Task: For heading Calibri with Bold.  font size for heading24,  'Change the font style of data to'Bell MT.  and font size to 16,  Change the alignment of both headline & data to Align middle & Align Center.  In the sheet  FinSummarybook
Action: Mouse moved to (115, 120)
Screenshot: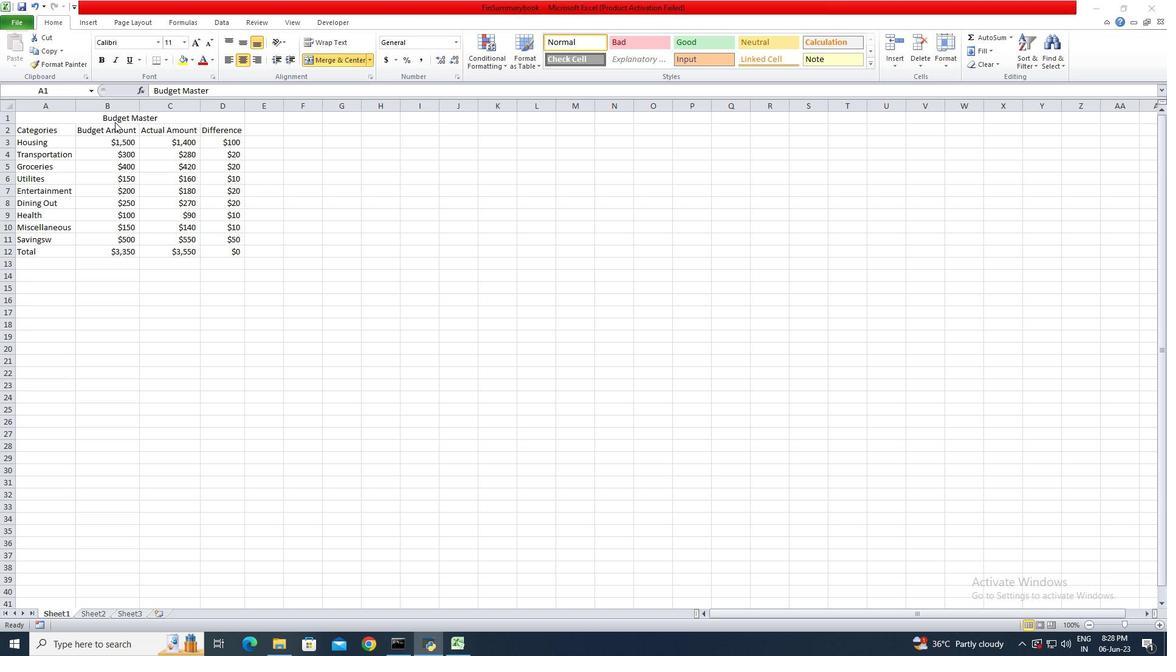 
Action: Mouse pressed left at (115, 120)
Screenshot: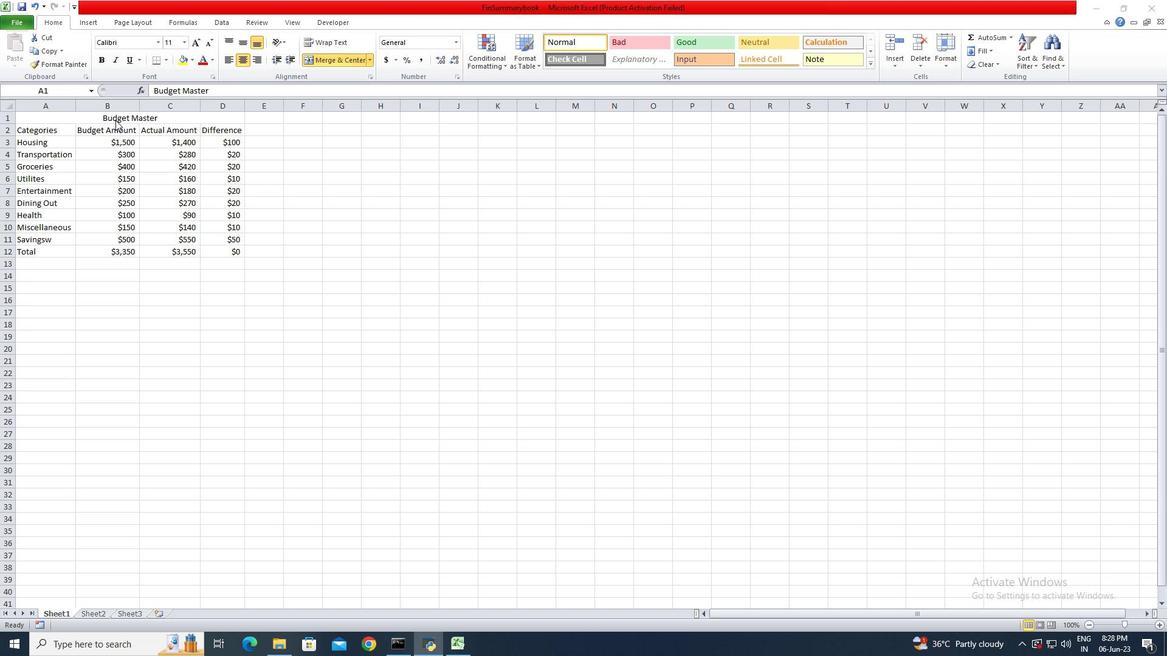 
Action: Mouse moved to (156, 46)
Screenshot: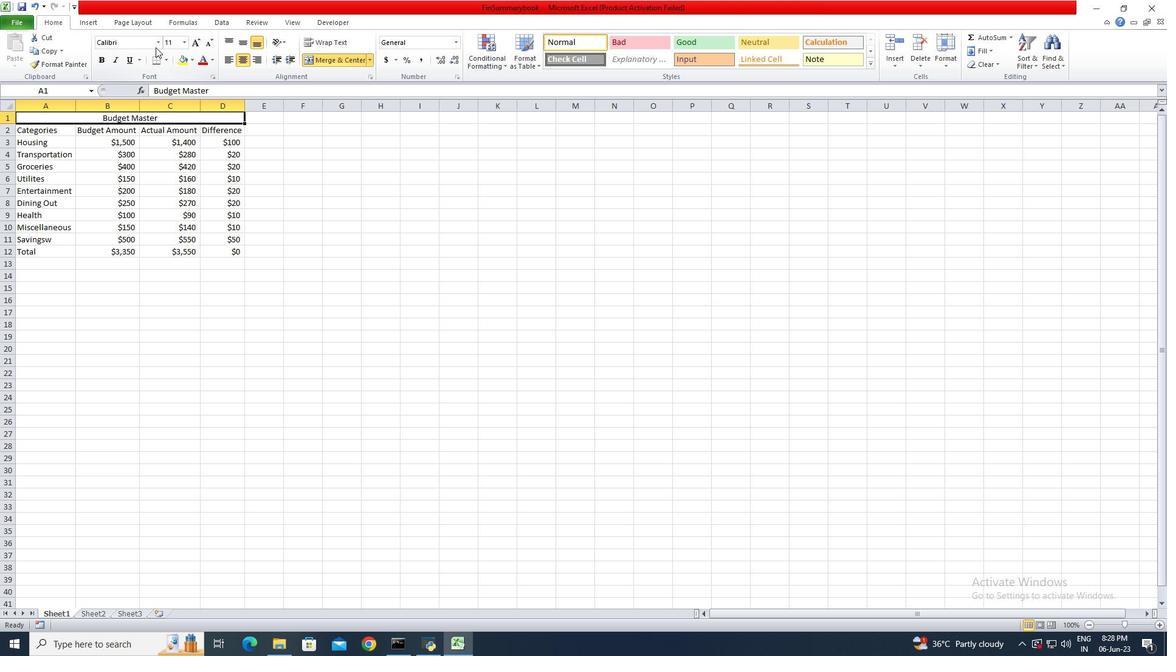 
Action: Mouse pressed left at (156, 46)
Screenshot: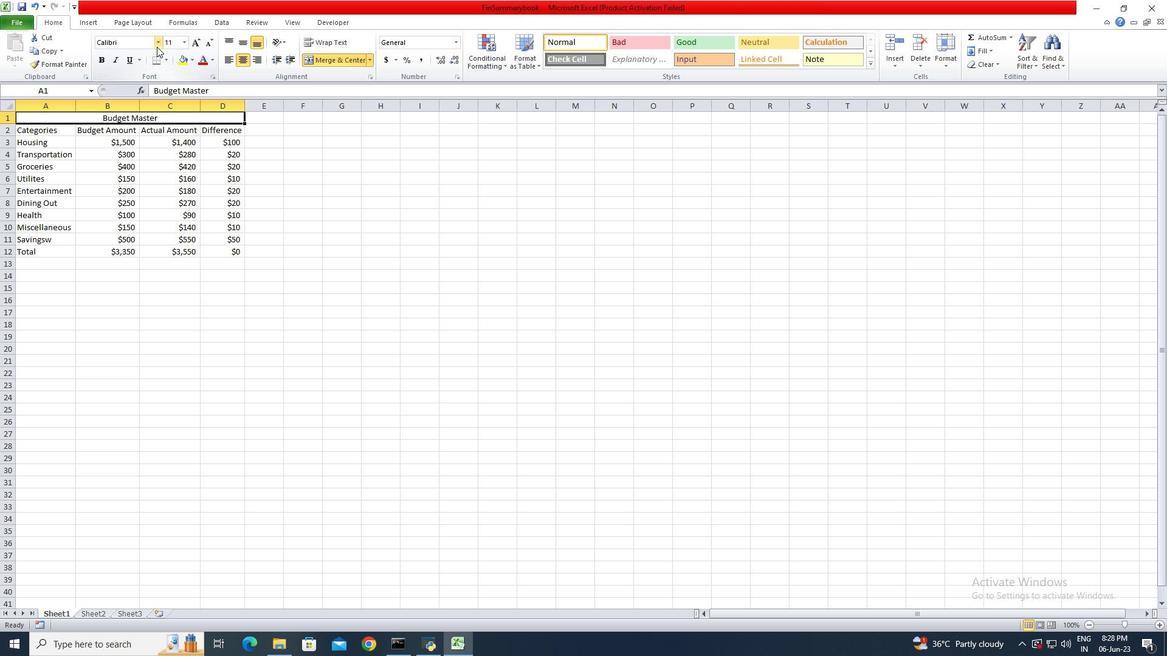 
Action: Mouse moved to (134, 89)
Screenshot: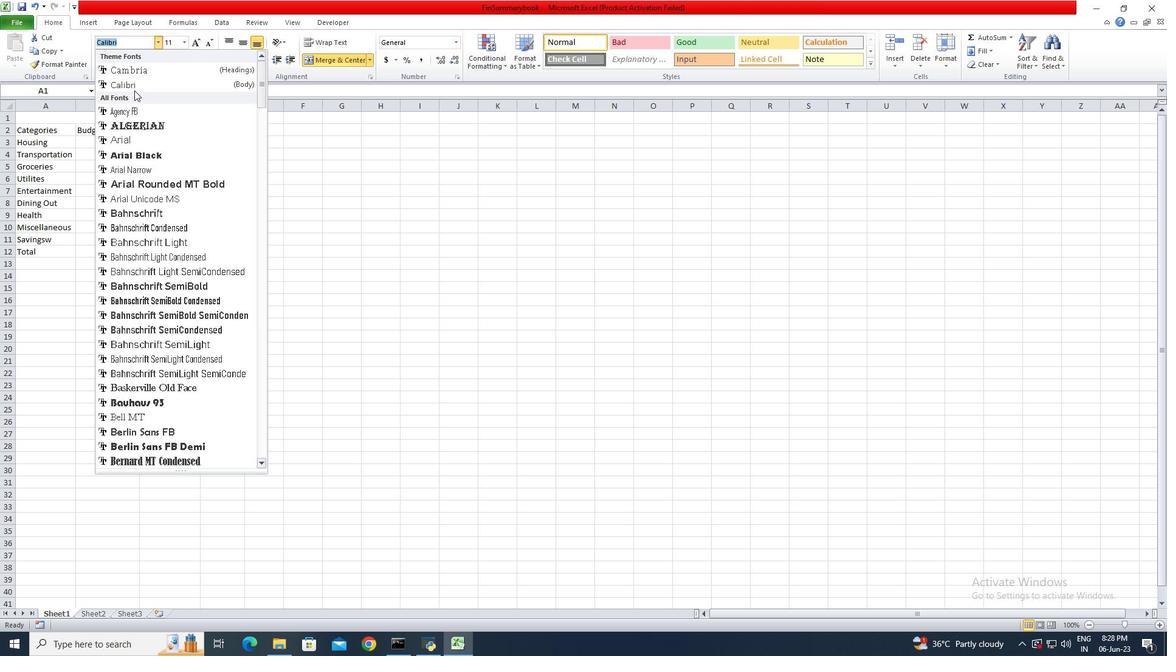 
Action: Mouse pressed left at (134, 89)
Screenshot: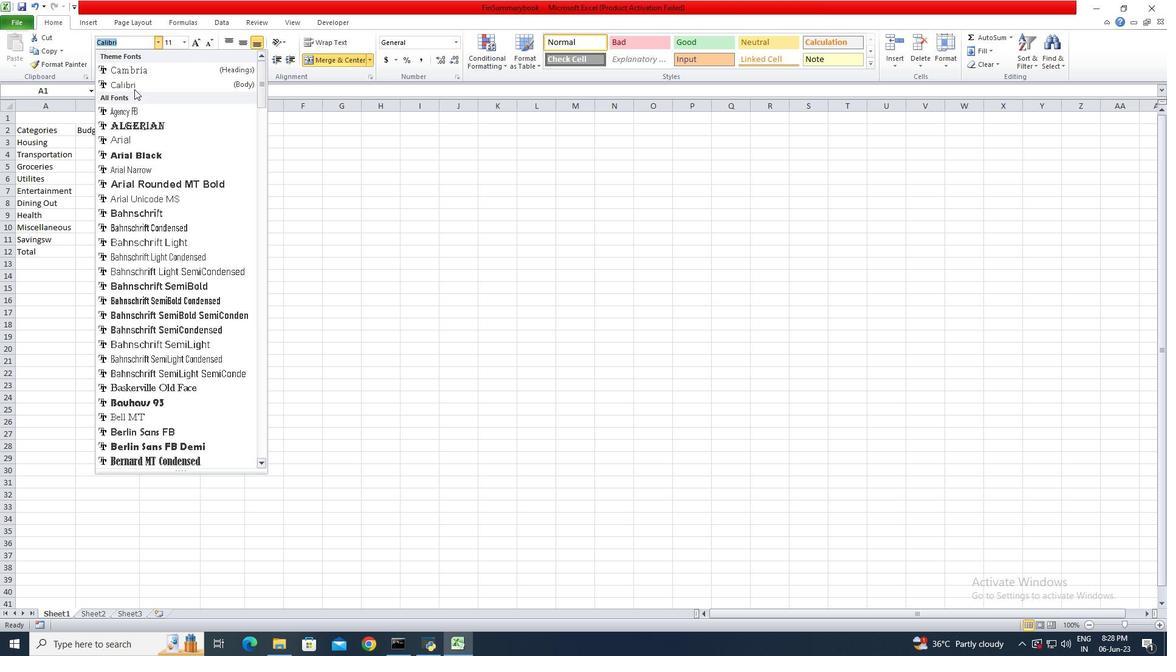 
Action: Mouse moved to (131, 85)
Screenshot: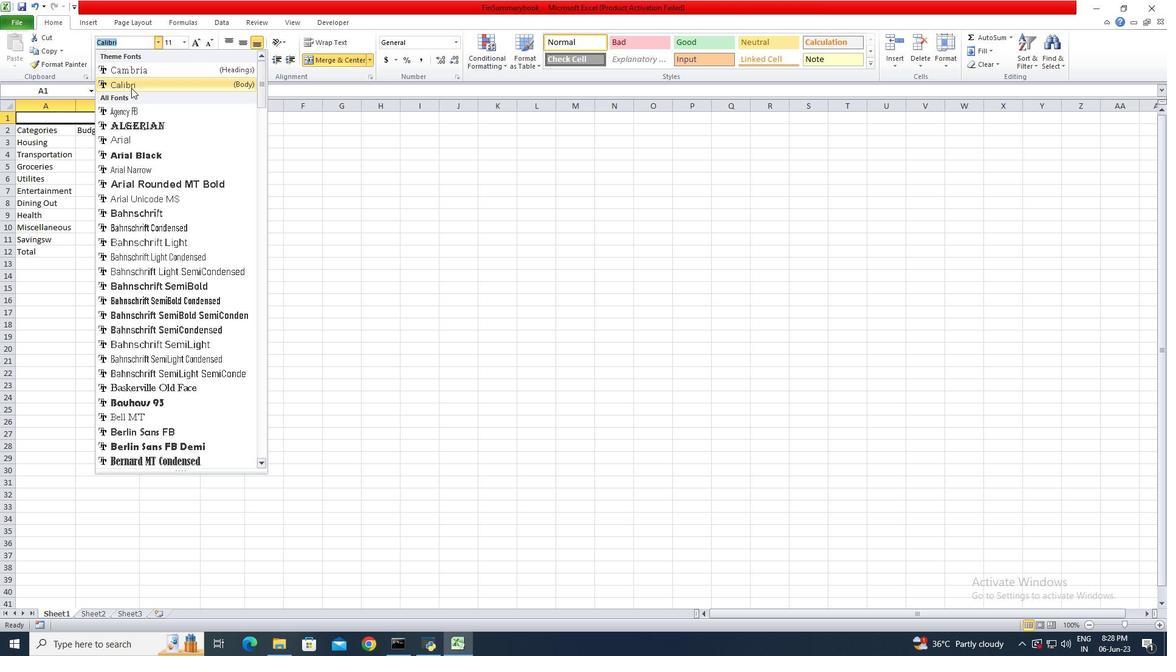 
Action: Mouse pressed left at (131, 85)
Screenshot: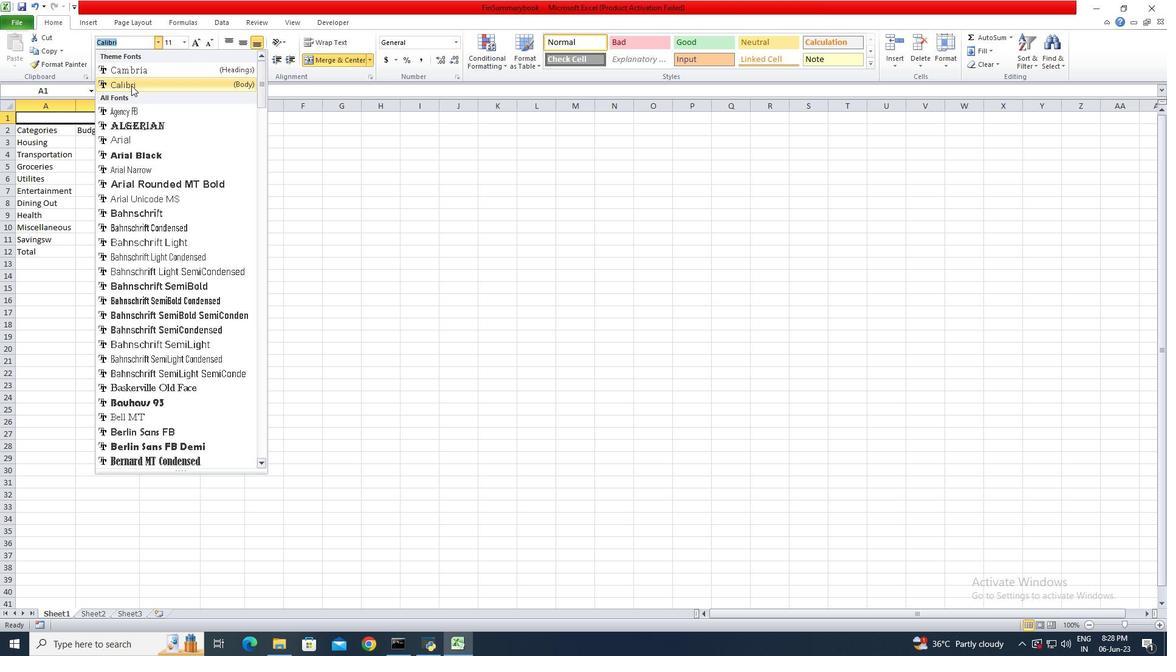 
Action: Mouse moved to (104, 61)
Screenshot: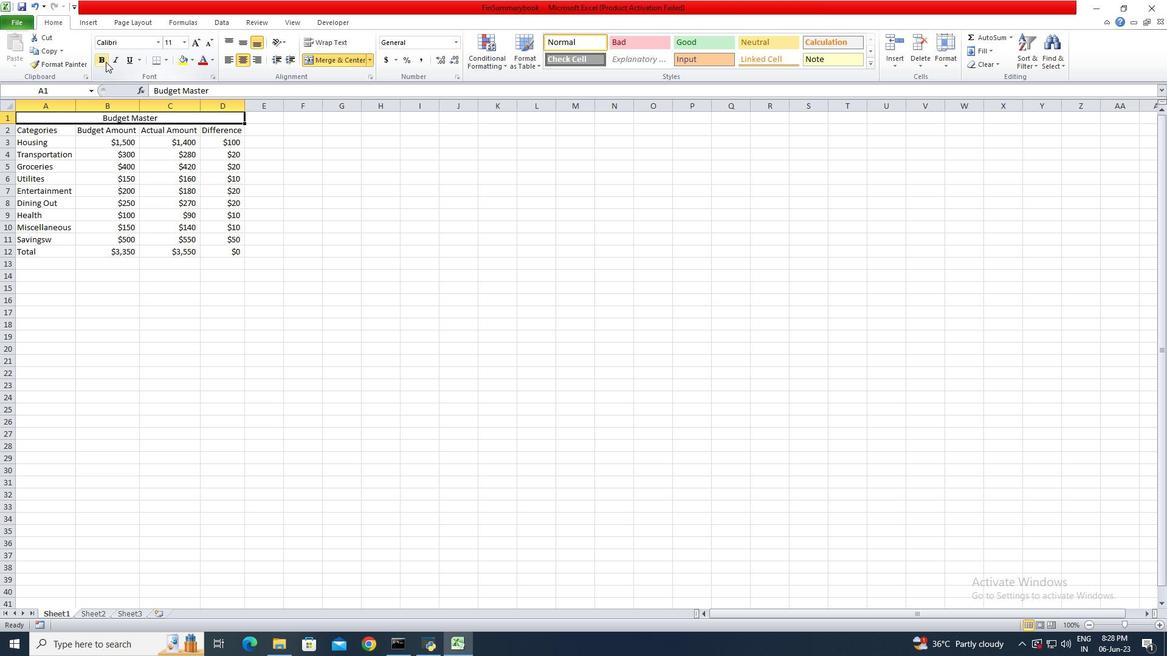 
Action: Mouse pressed left at (104, 61)
Screenshot: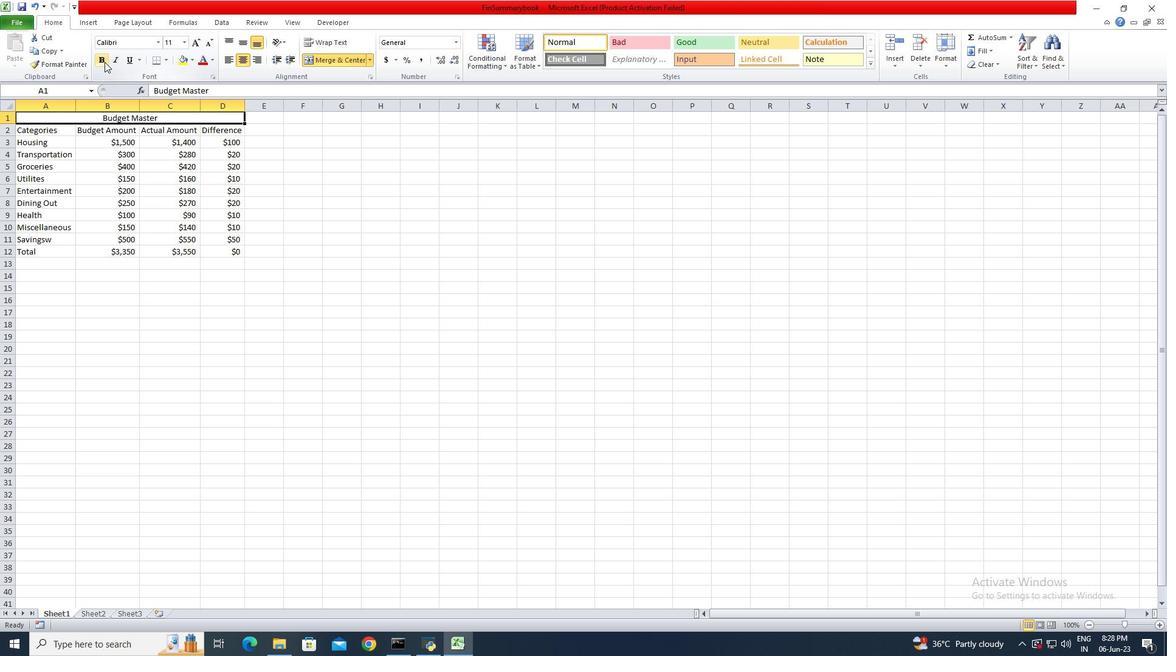 
Action: Mouse moved to (184, 43)
Screenshot: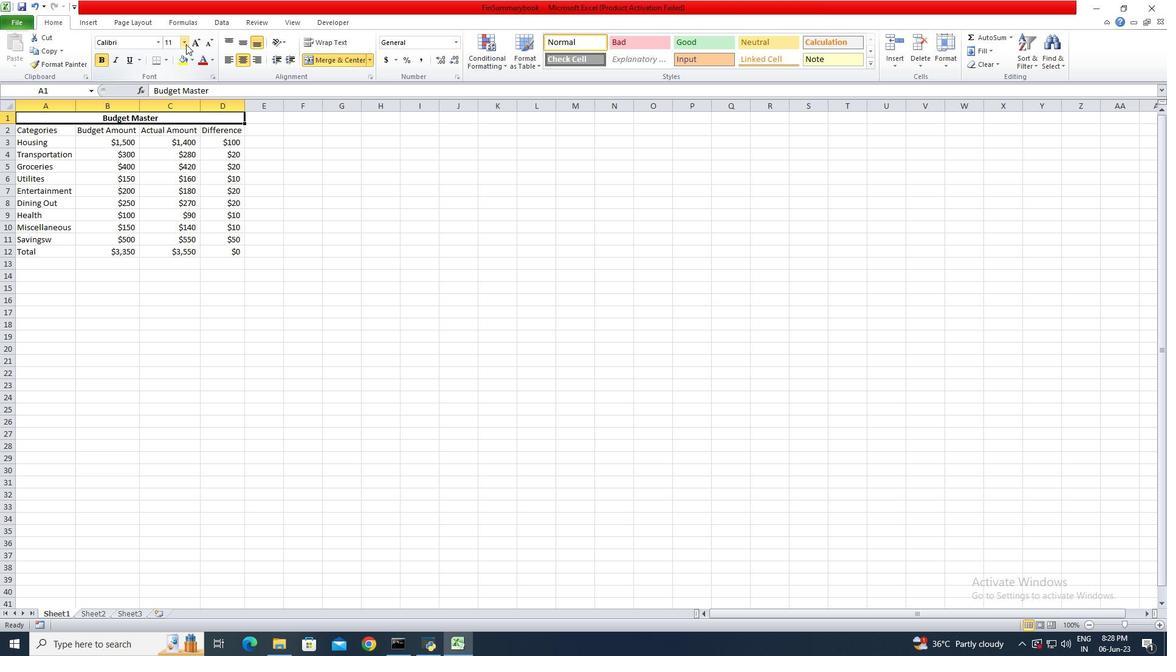 
Action: Mouse pressed left at (184, 43)
Screenshot: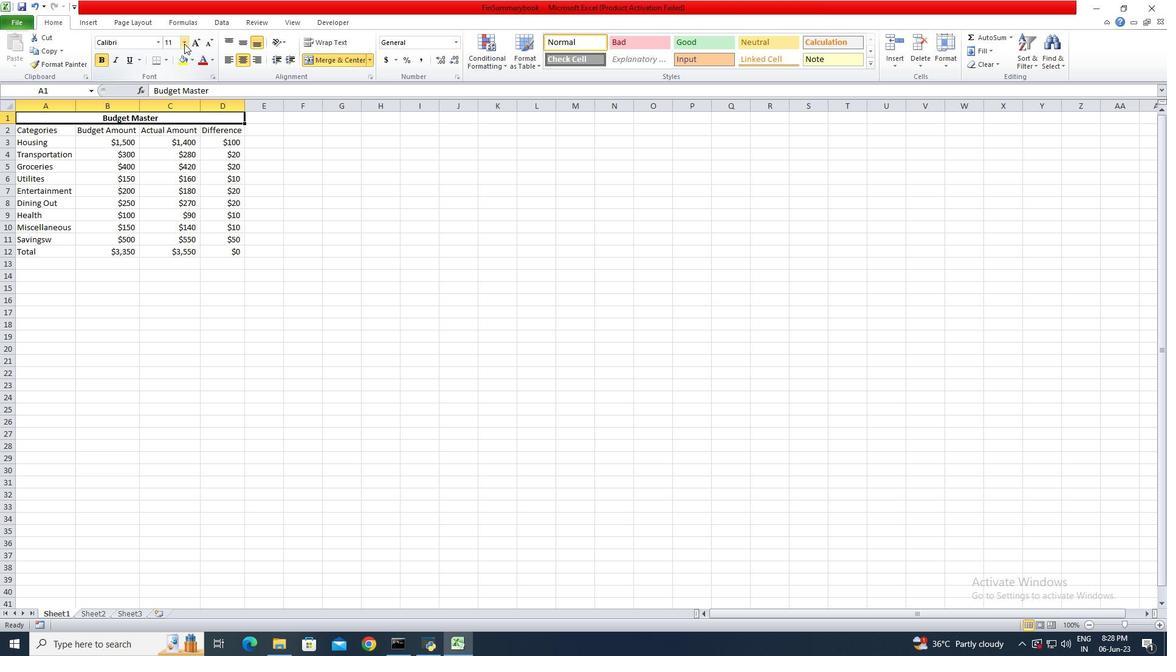 
Action: Mouse moved to (170, 158)
Screenshot: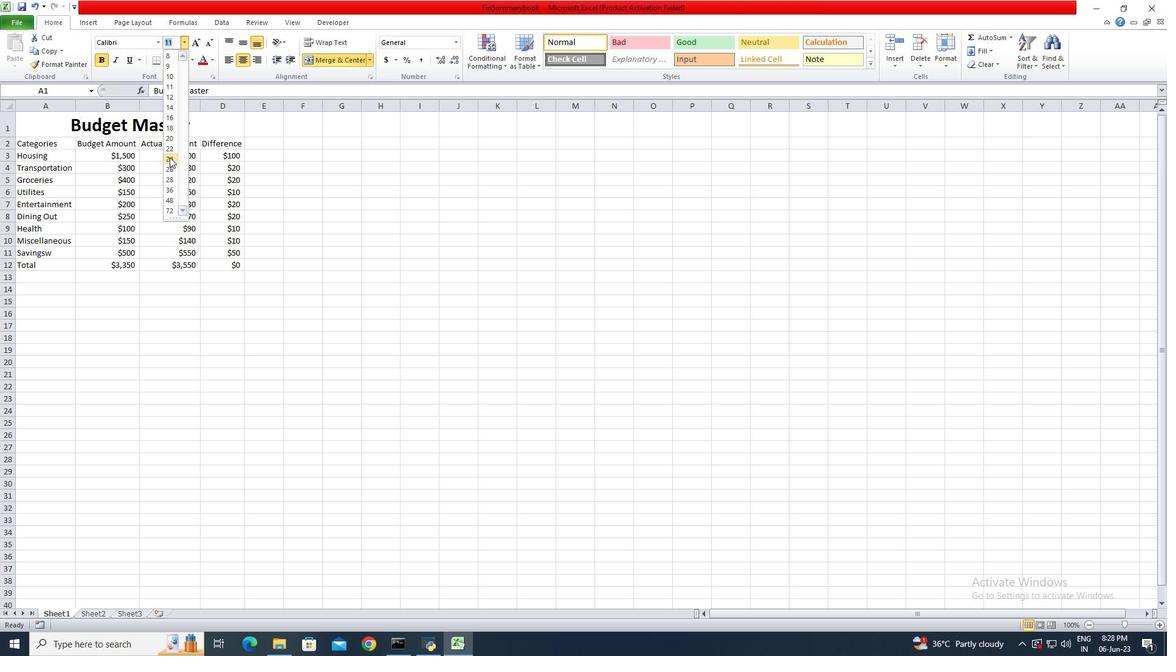 
Action: Mouse pressed left at (170, 158)
Screenshot: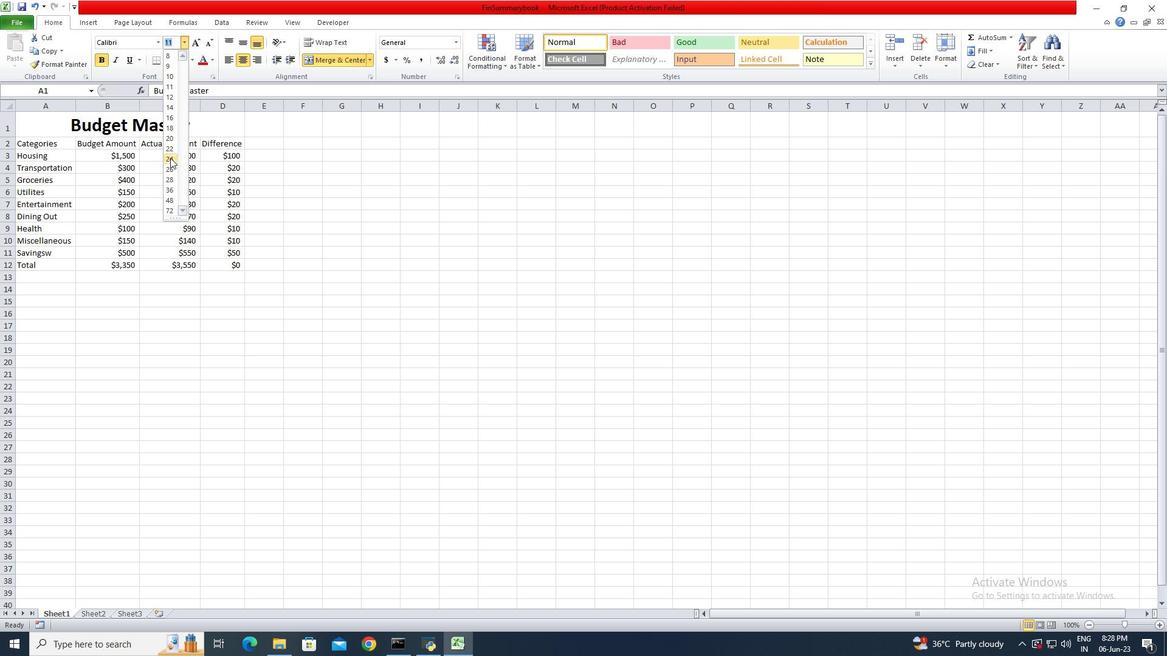 
Action: Mouse moved to (59, 142)
Screenshot: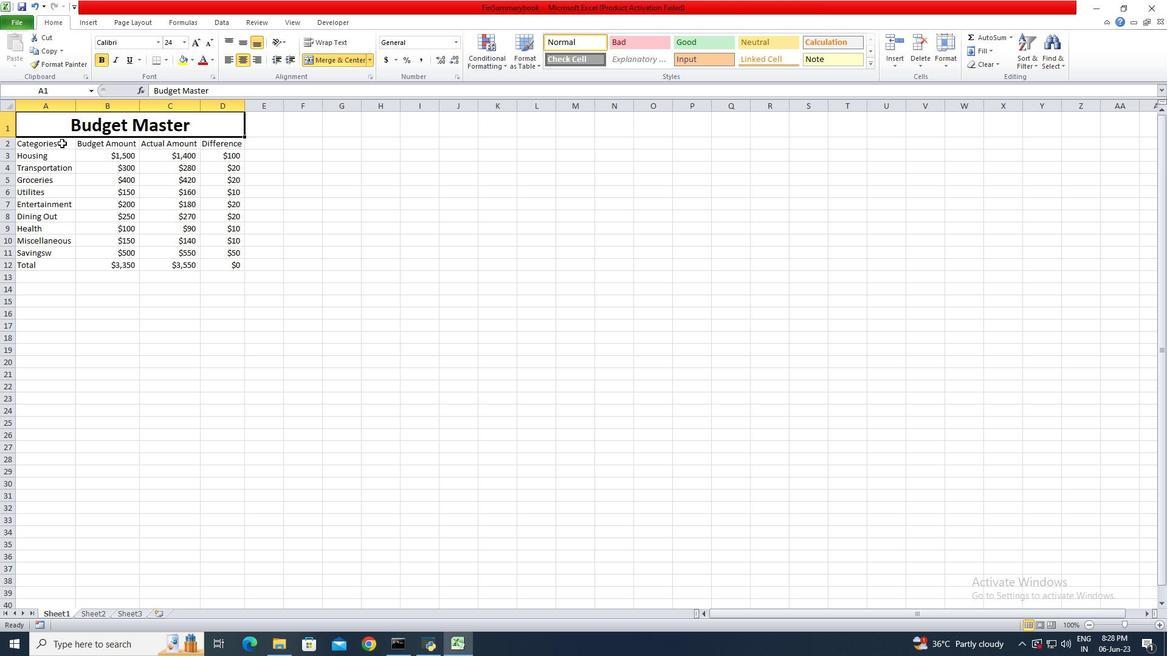 
Action: Mouse pressed left at (59, 142)
Screenshot: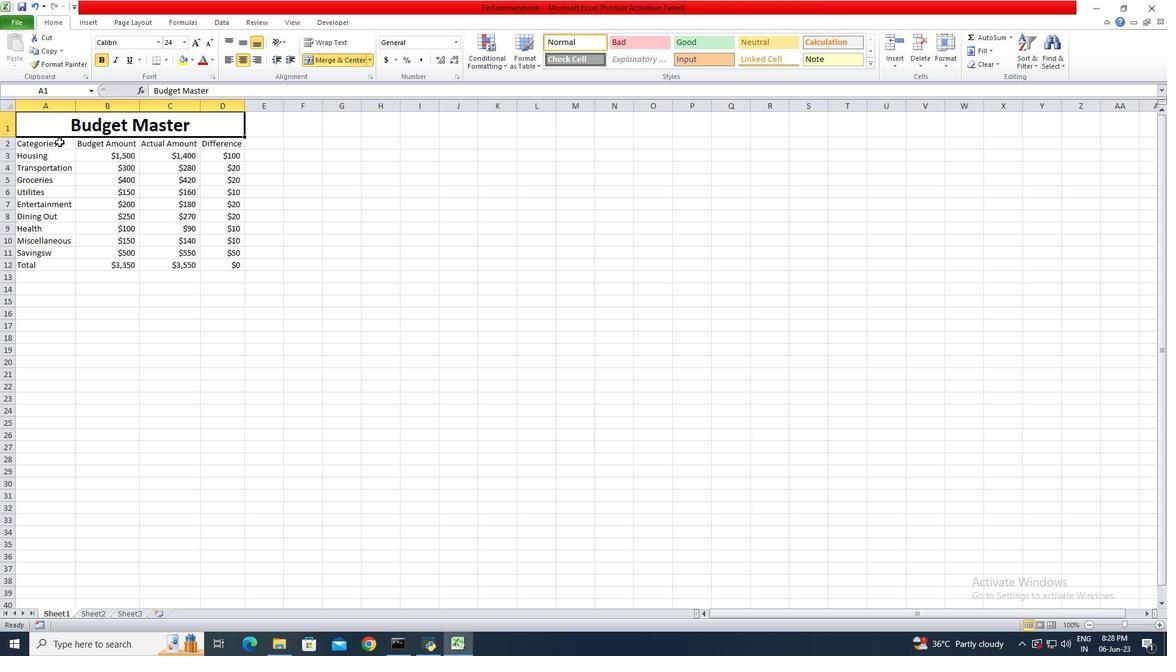 
Action: Mouse moved to (158, 43)
Screenshot: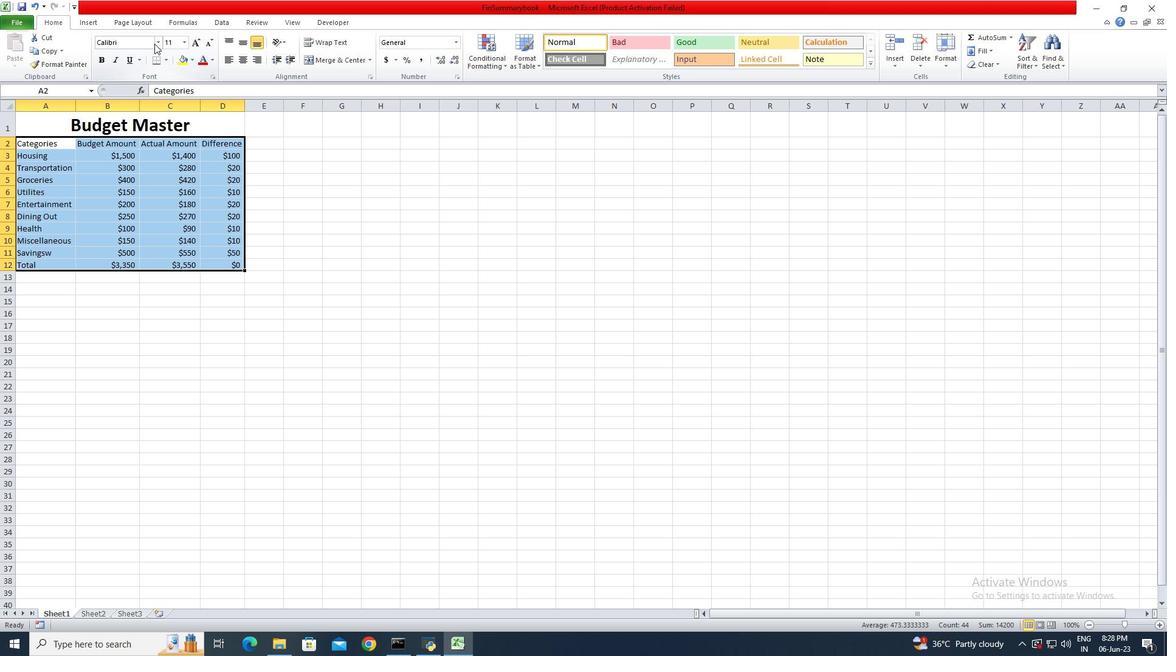 
Action: Mouse pressed left at (158, 43)
Screenshot: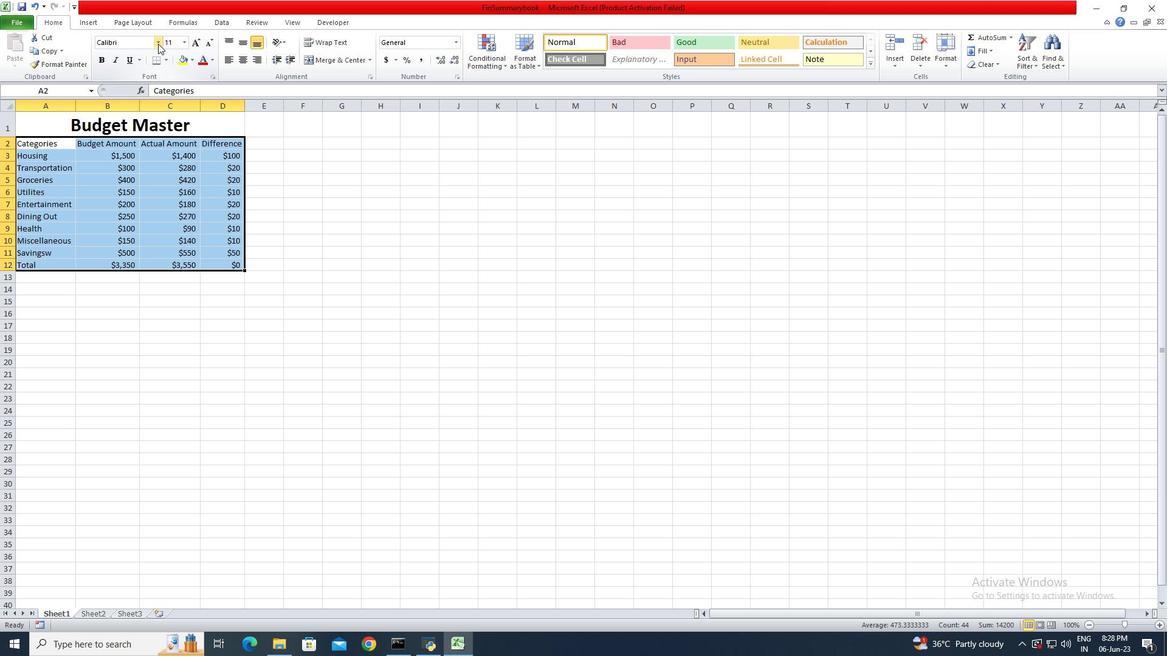 
Action: Mouse moved to (176, 416)
Screenshot: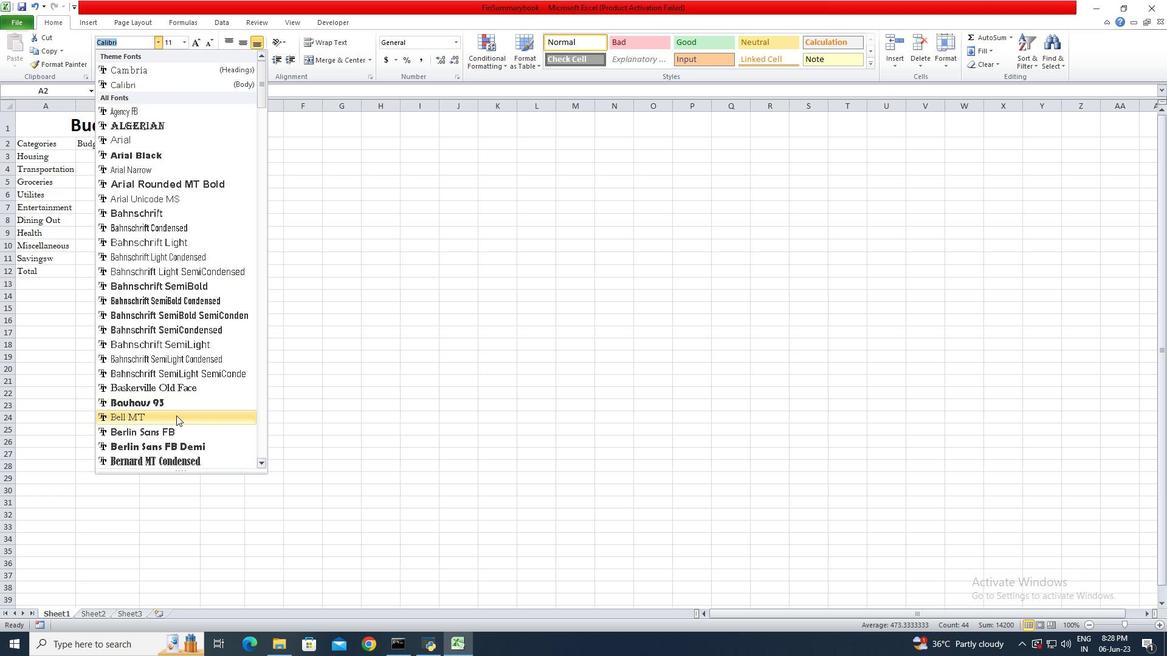 
Action: Mouse pressed left at (176, 416)
Screenshot: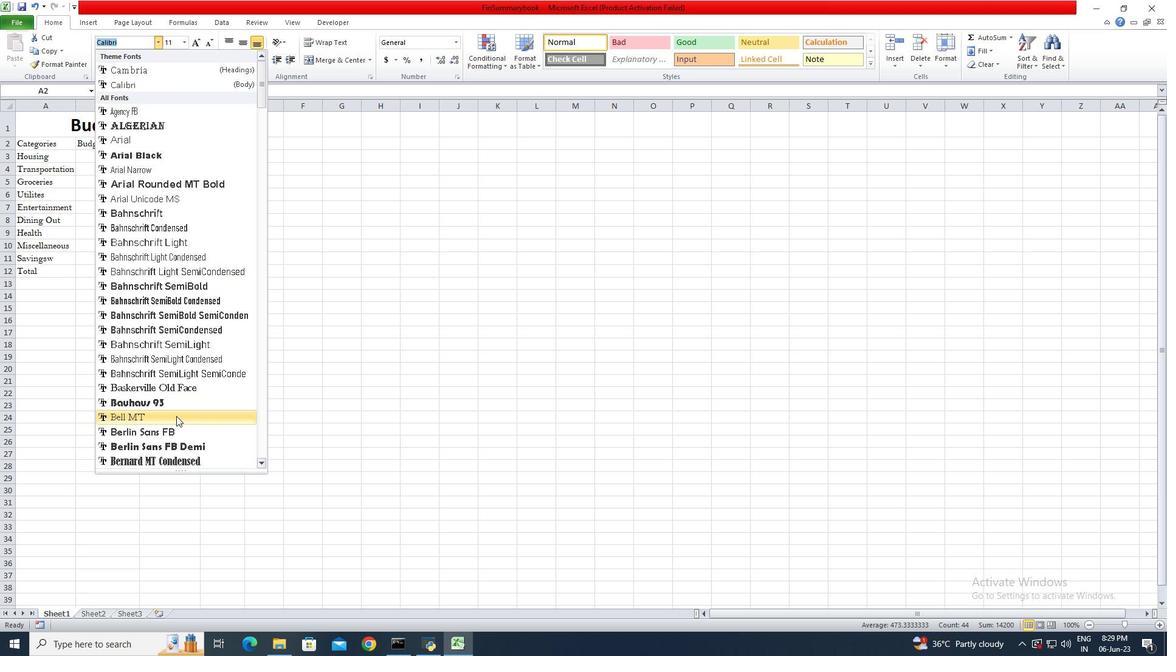 
Action: Mouse moved to (186, 43)
Screenshot: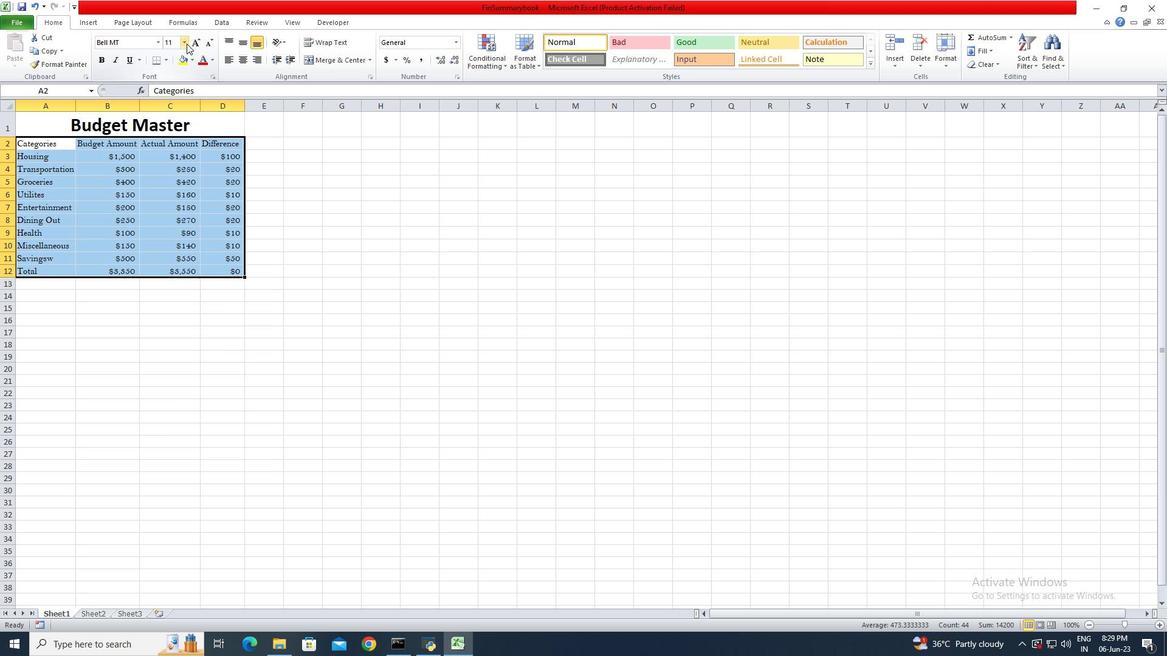 
Action: Mouse pressed left at (186, 43)
Screenshot: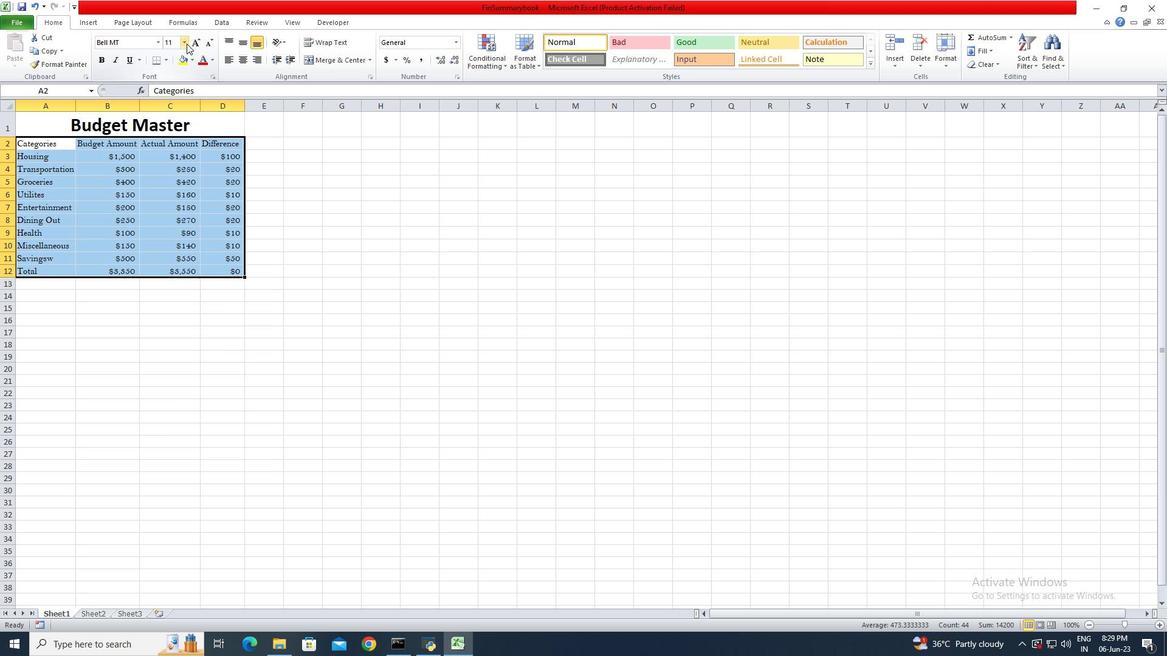 
Action: Mouse moved to (172, 117)
Screenshot: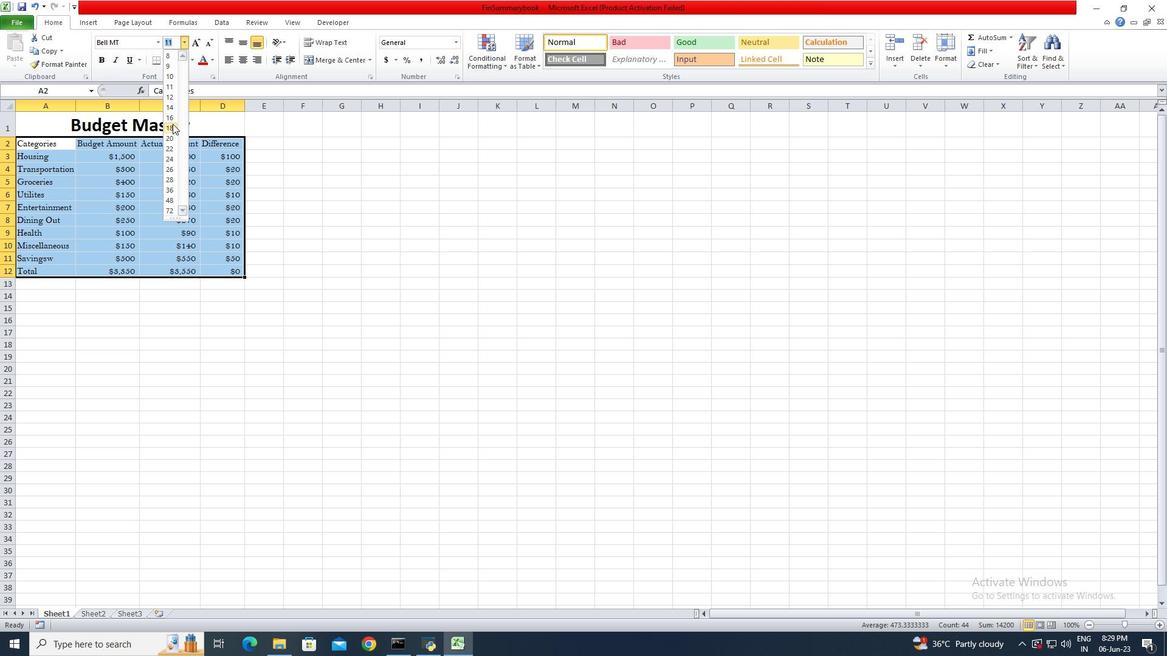 
Action: Mouse pressed left at (172, 117)
Screenshot: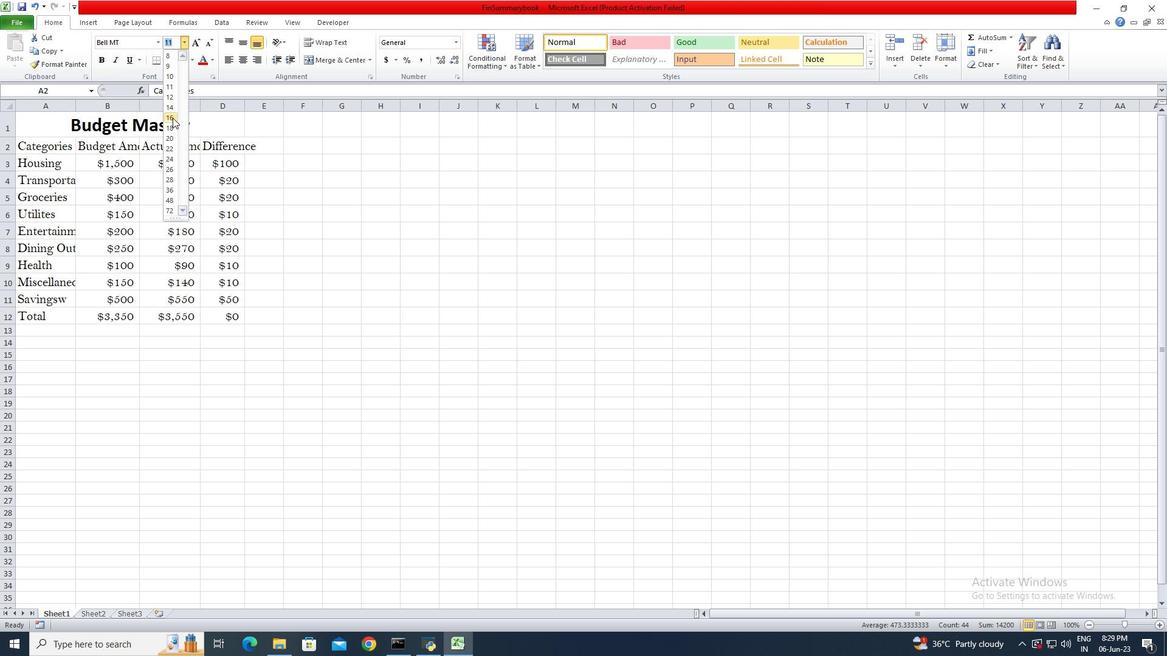 
Action: Mouse moved to (75, 106)
Screenshot: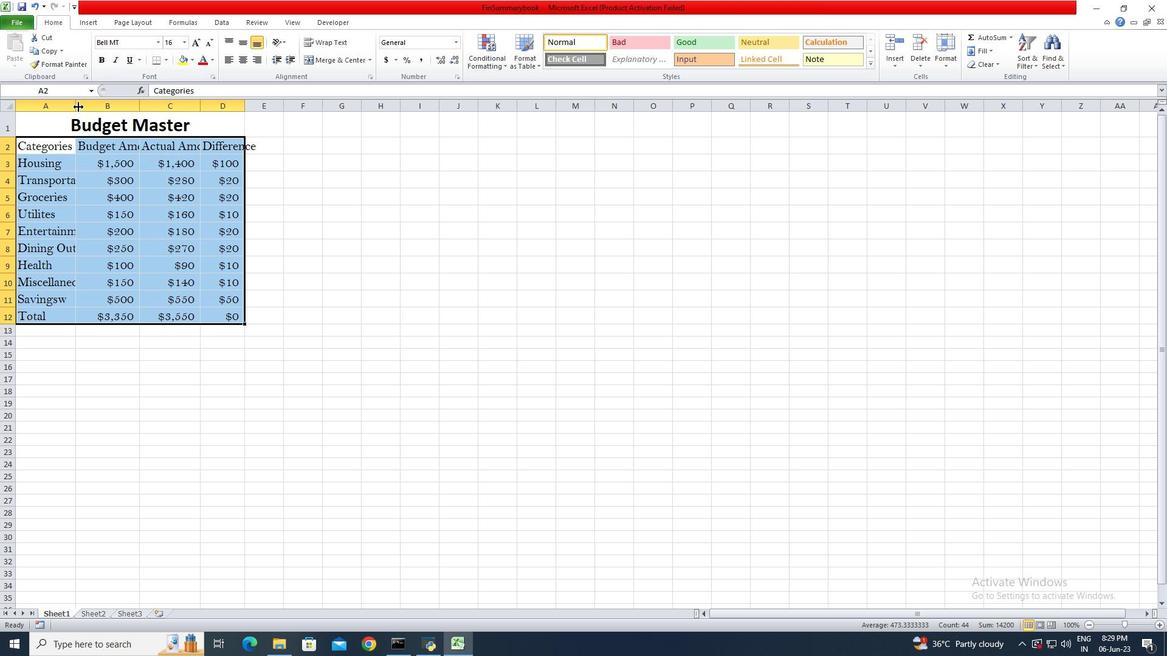 
Action: Mouse pressed left at (75, 106)
Screenshot: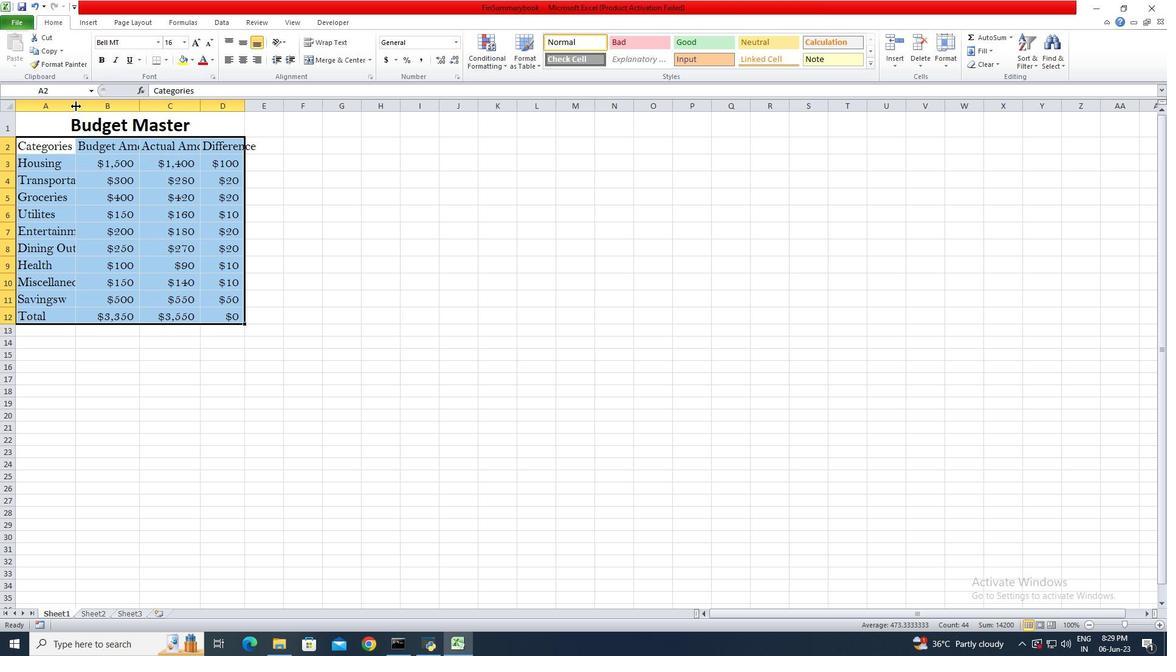 
Action: Mouse moved to (75, 105)
Screenshot: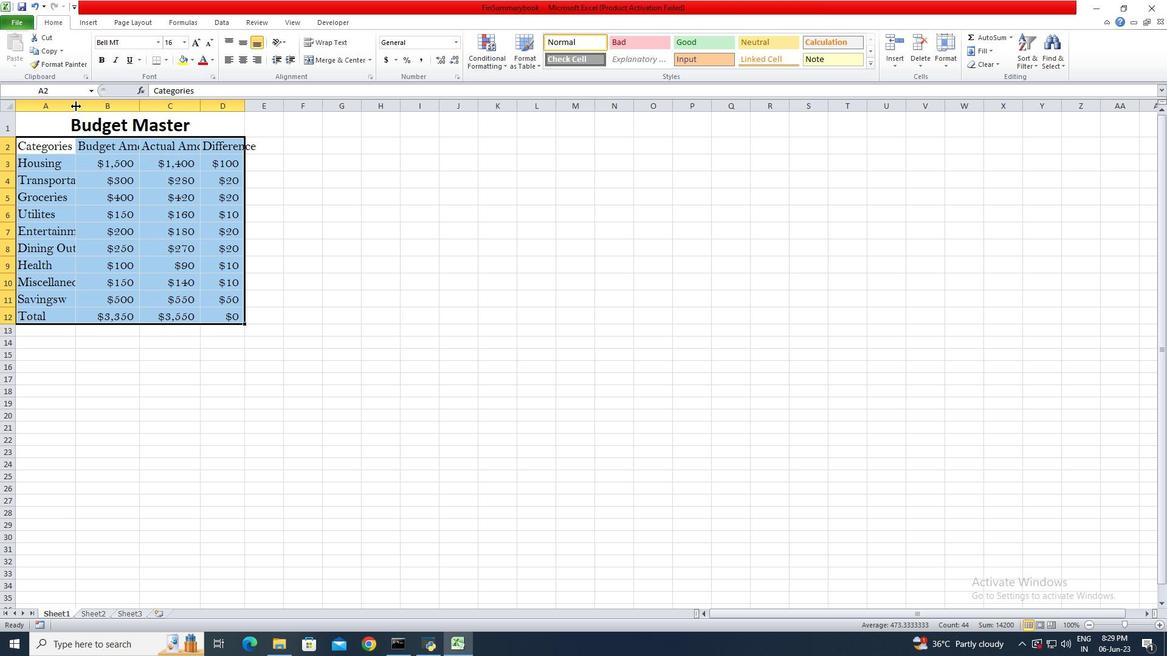 
Action: Mouse pressed left at (75, 105)
Screenshot: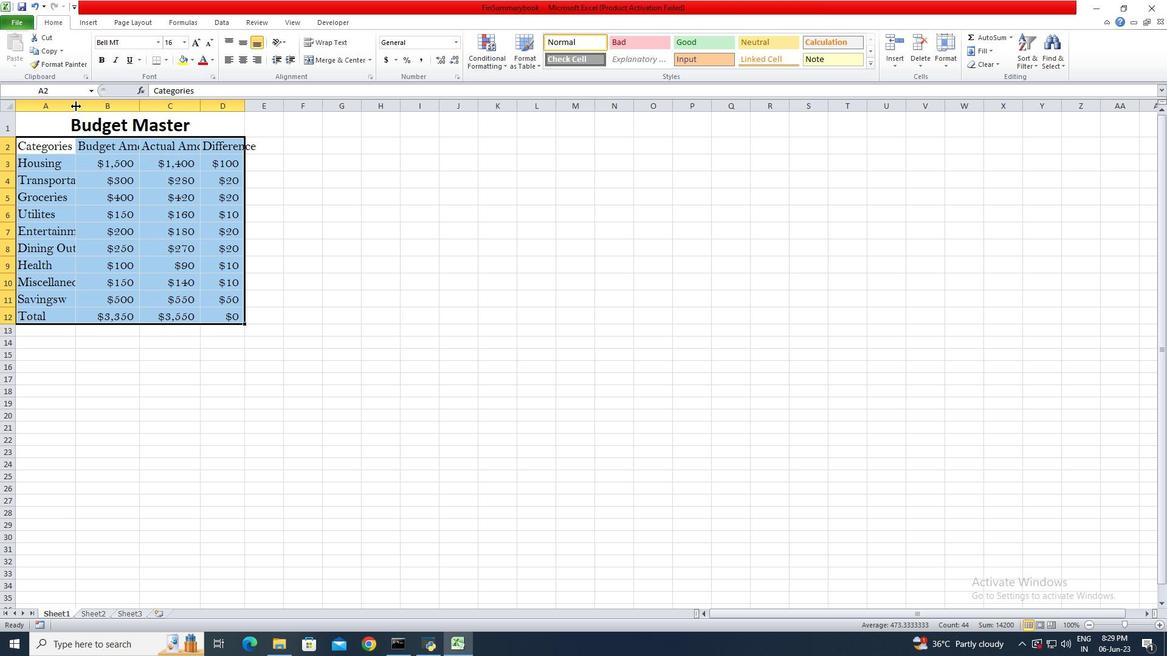 
Action: Mouse moved to (164, 102)
Screenshot: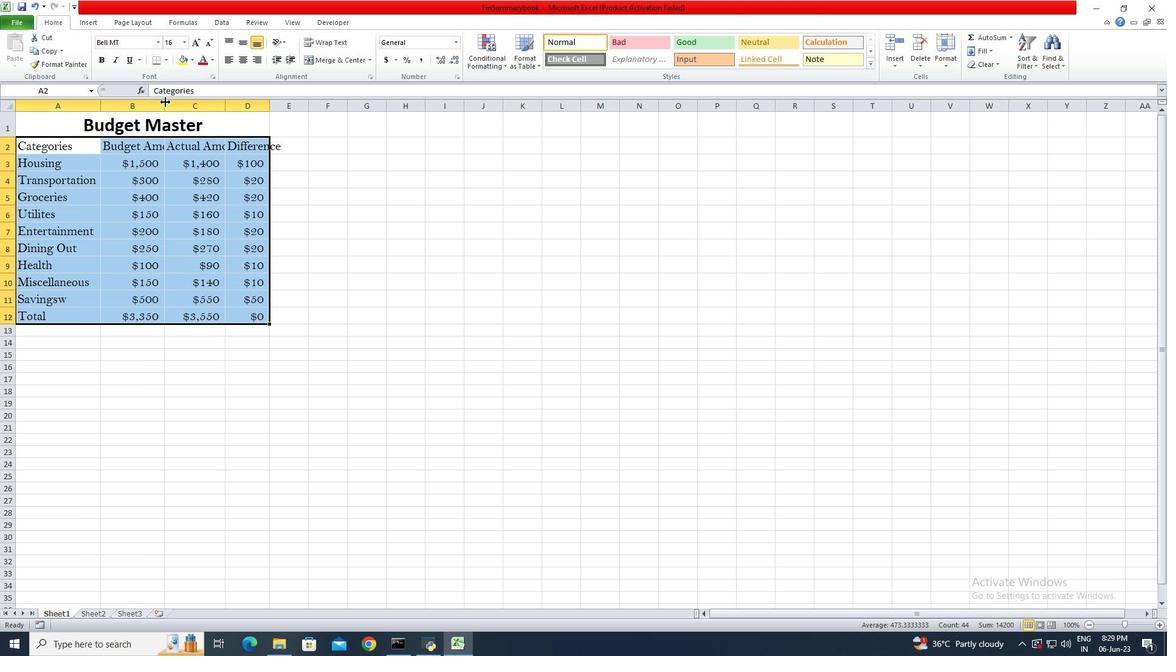
Action: Mouse pressed left at (164, 102)
Screenshot: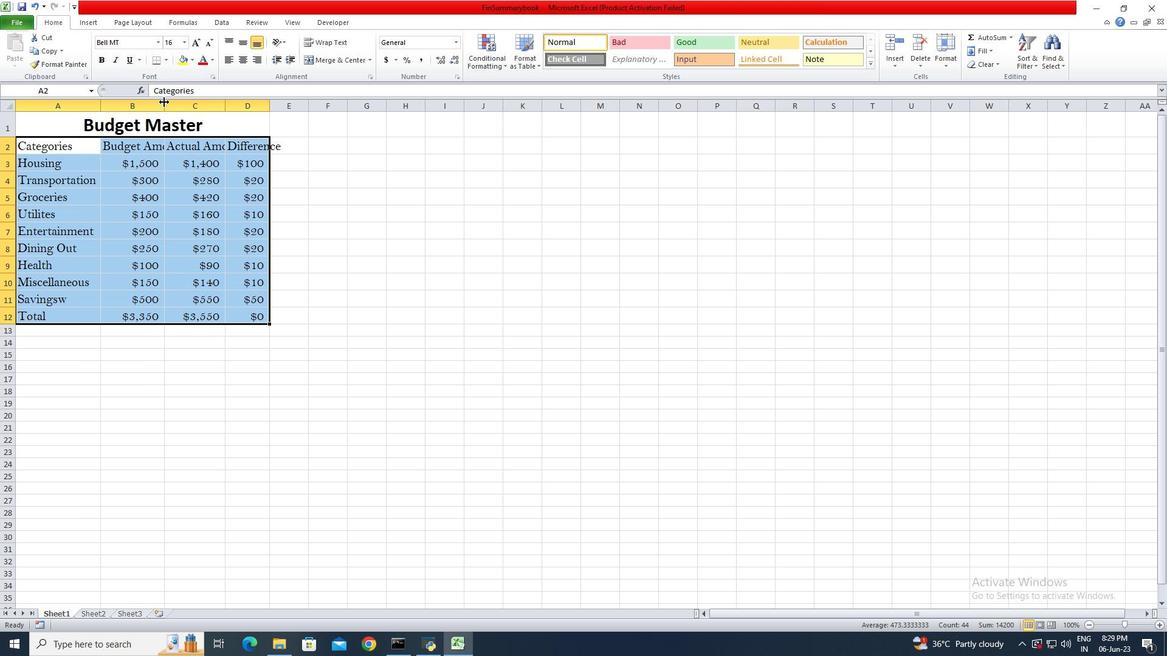 
Action: Mouse pressed left at (164, 102)
Screenshot: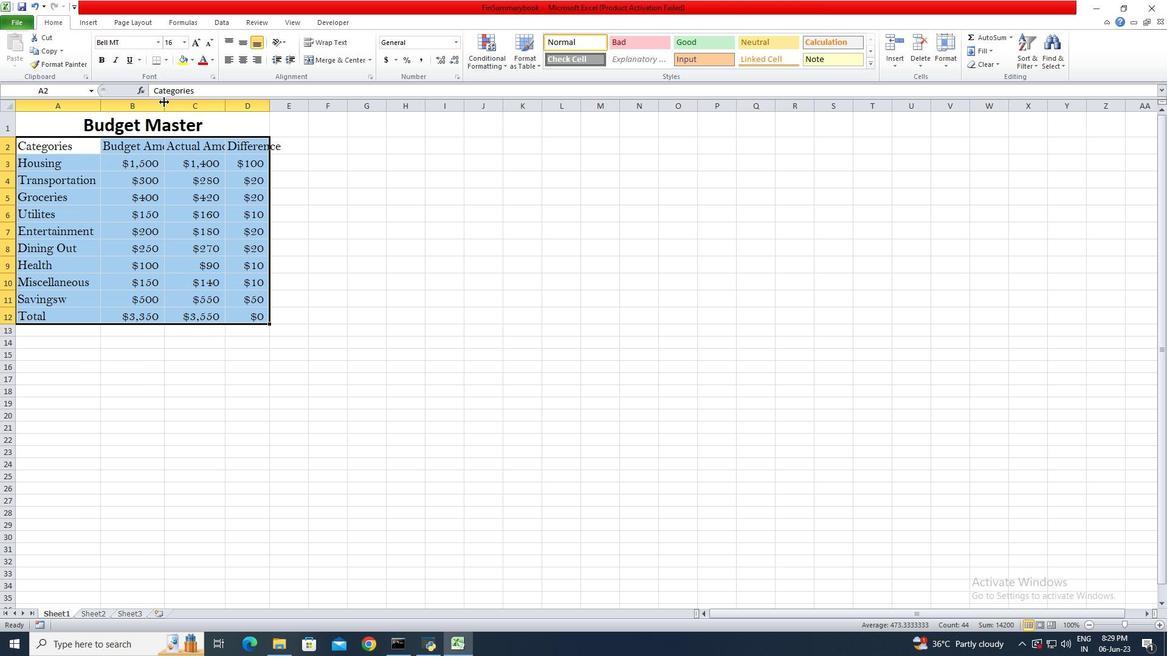 
Action: Mouse moved to (248, 106)
Screenshot: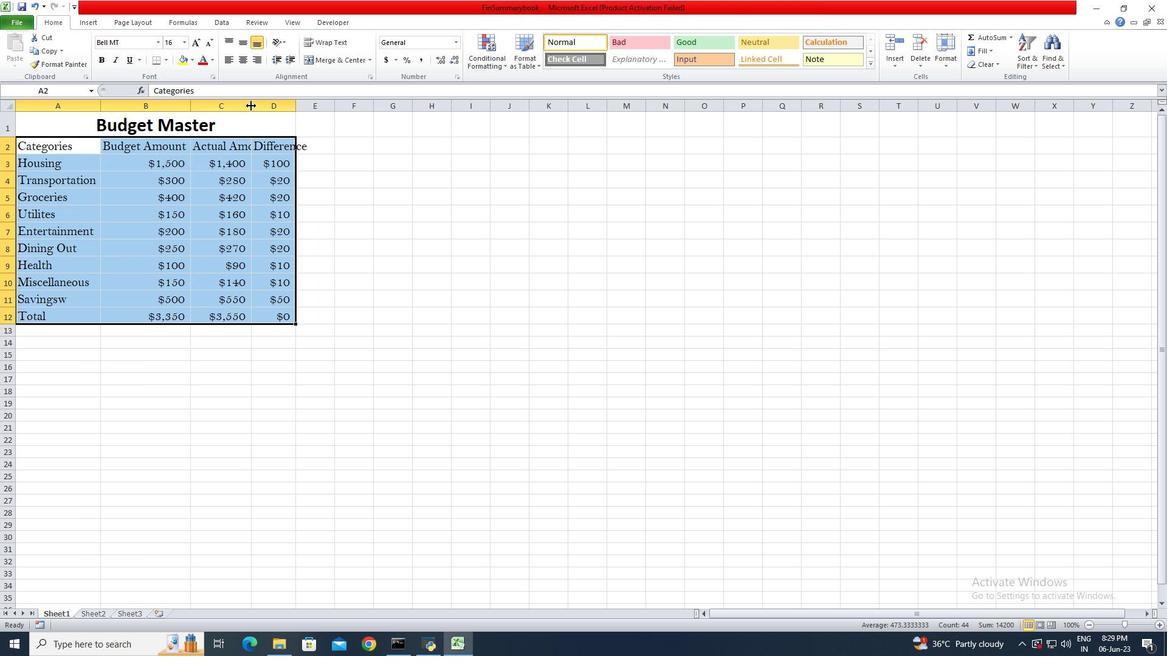 
Action: Mouse pressed left at (248, 106)
Screenshot: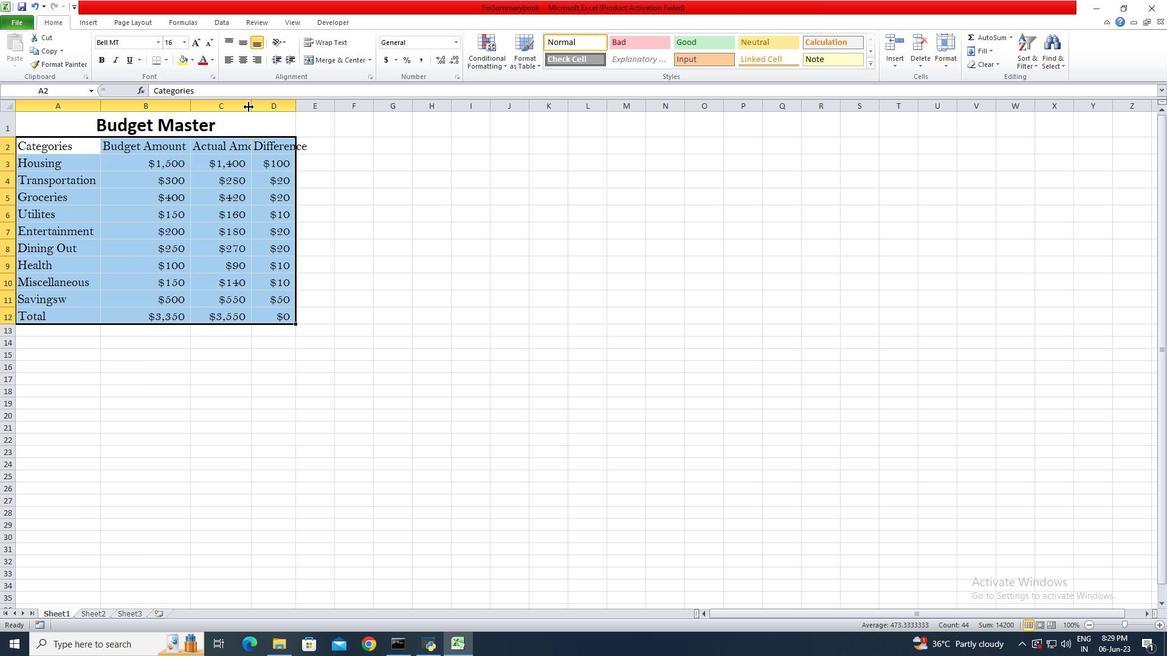 
Action: Mouse pressed left at (248, 106)
Screenshot: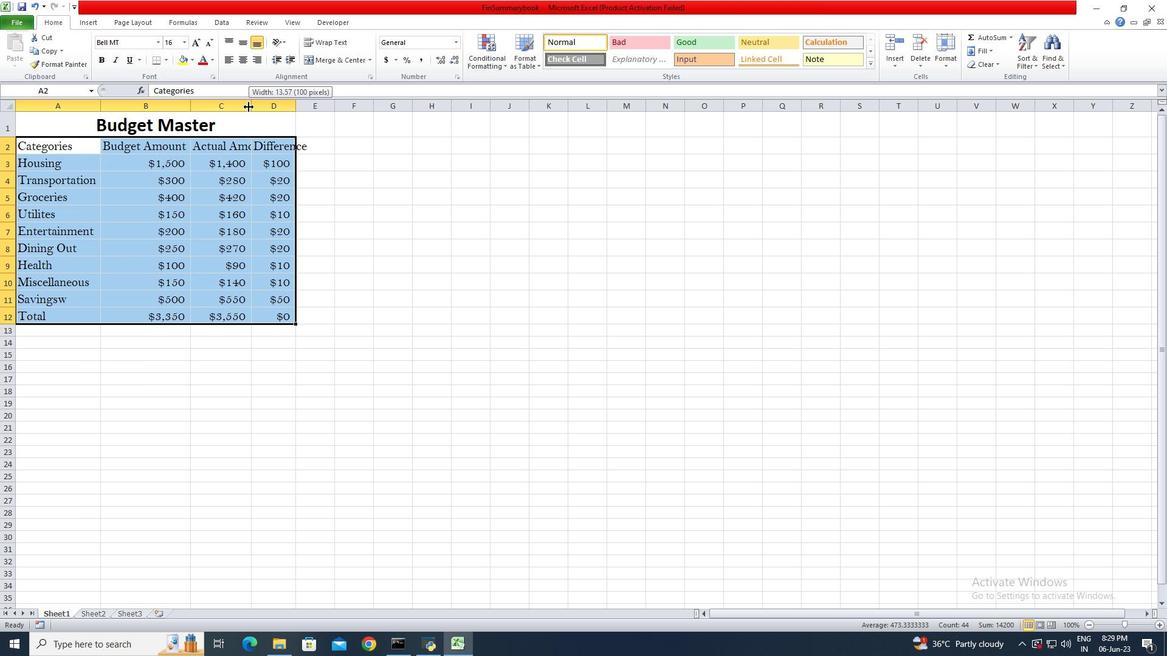 
Action: Mouse moved to (319, 106)
Screenshot: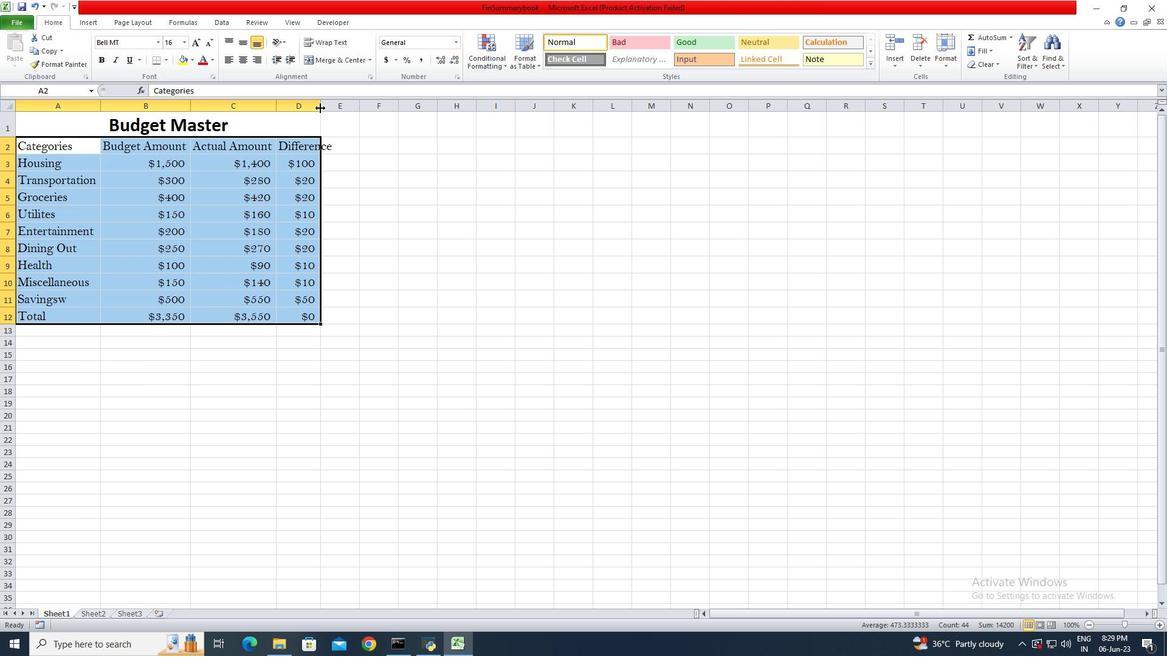 
Action: Mouse pressed left at (319, 106)
Screenshot: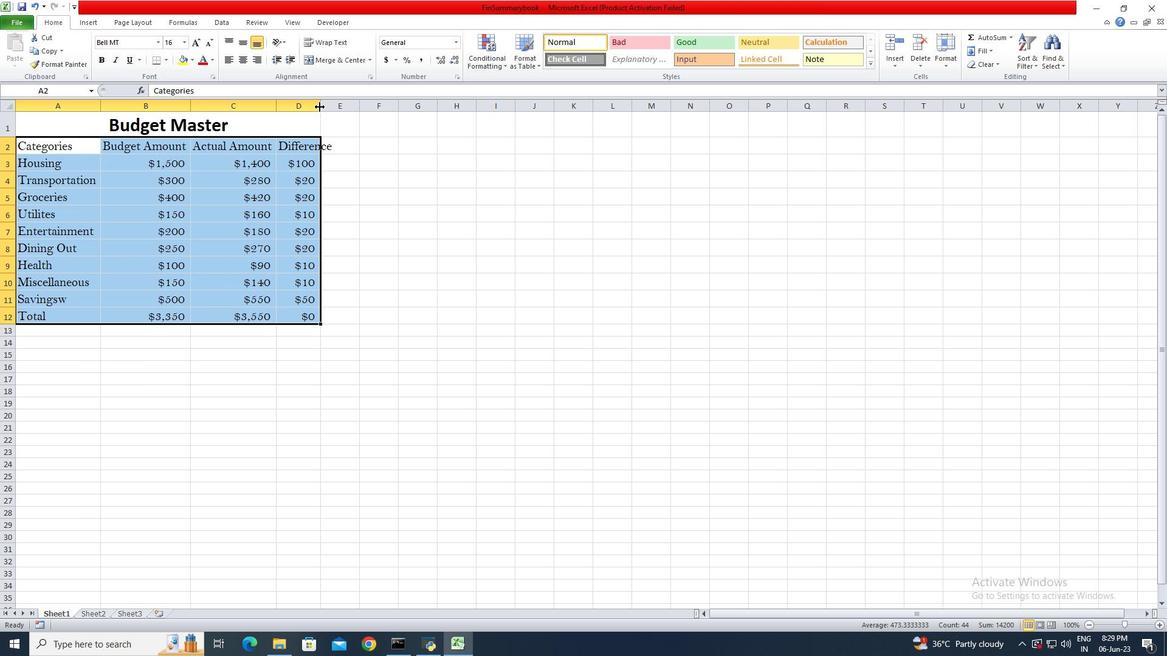 
Action: Mouse pressed left at (319, 106)
Screenshot: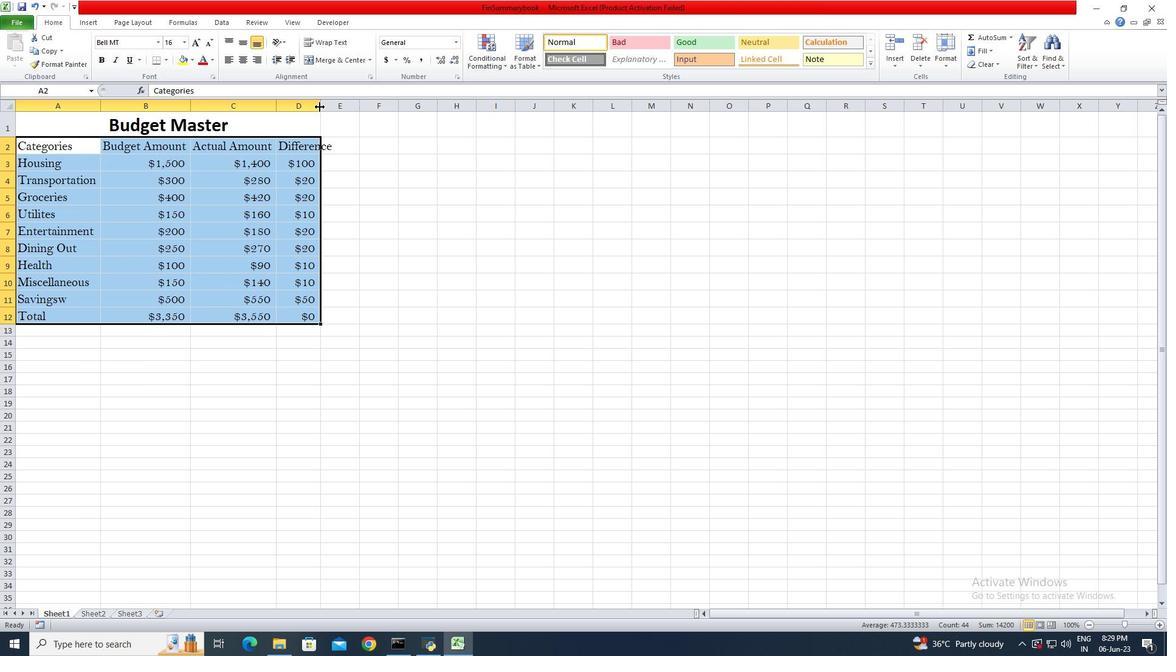 
Action: Mouse moved to (103, 120)
Screenshot: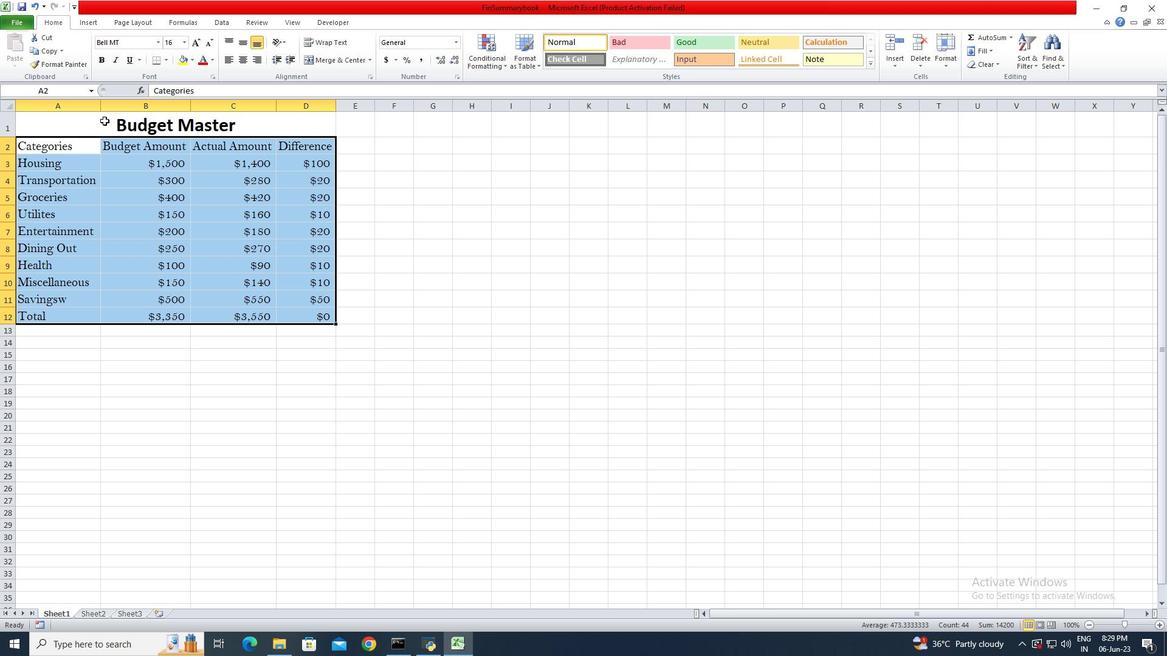 
Action: Mouse pressed left at (103, 120)
Screenshot: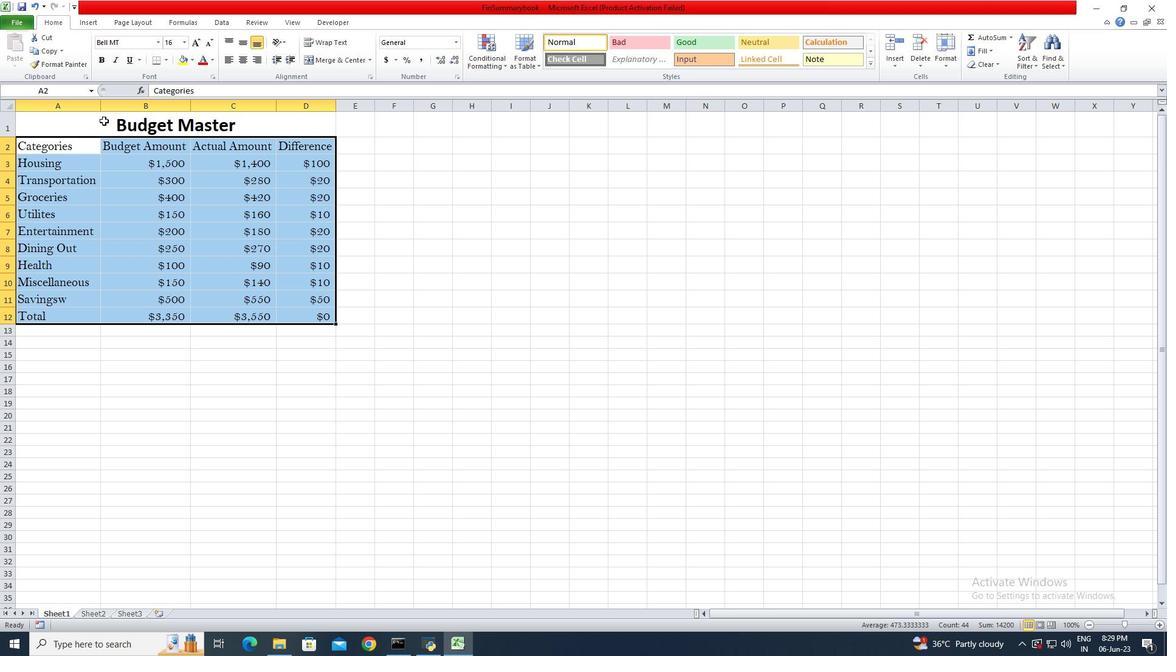 
Action: Mouse moved to (245, 37)
Screenshot: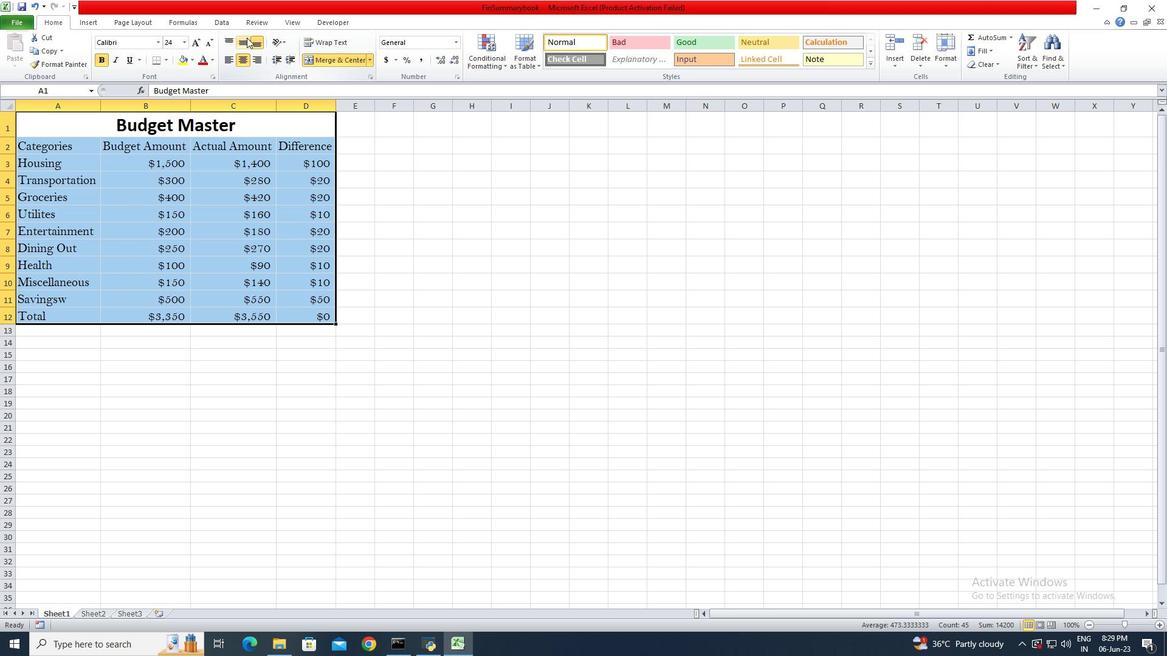 
Action: Mouse pressed left at (245, 37)
Screenshot: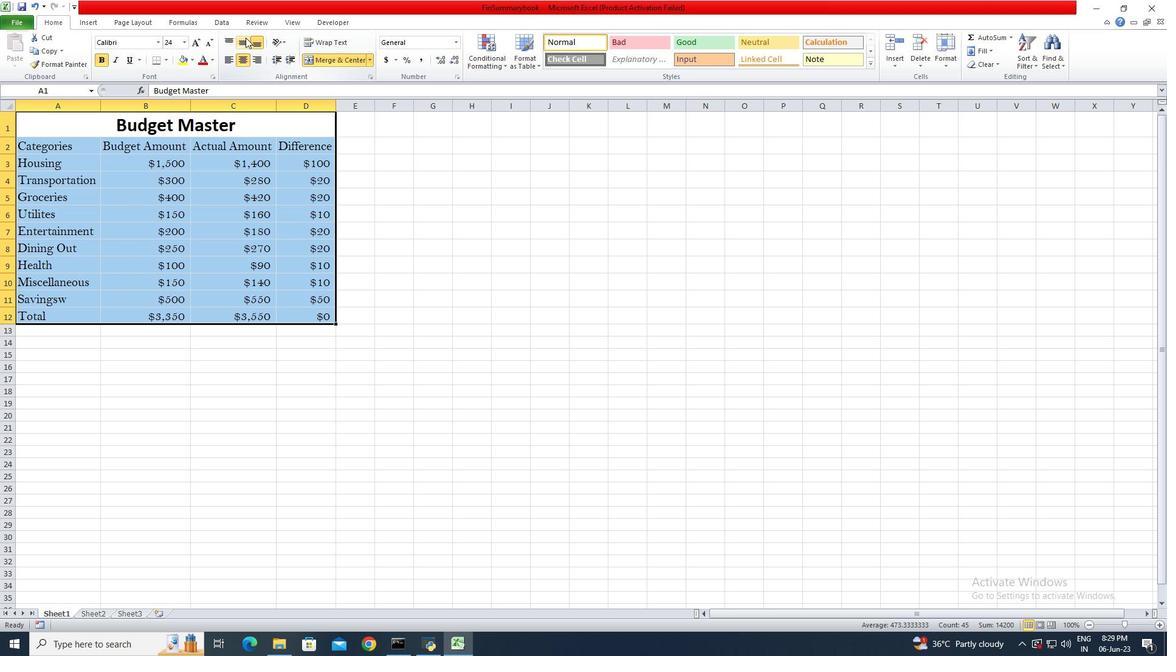 
Action: Mouse moved to (244, 57)
Screenshot: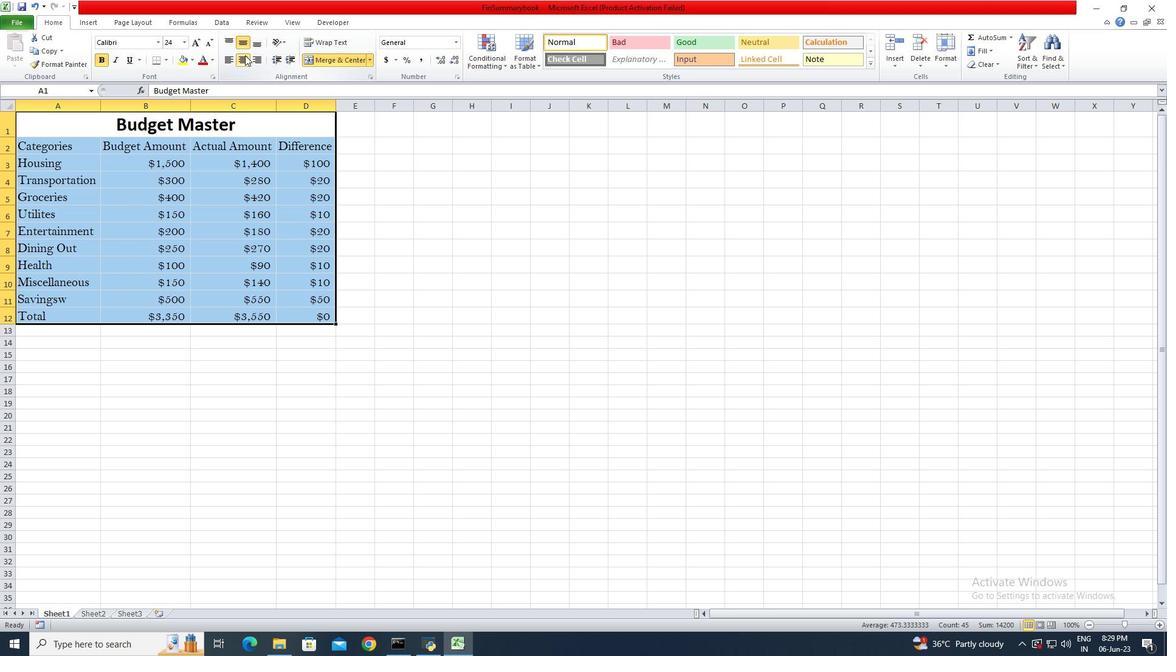 
Action: Mouse pressed left at (244, 57)
Screenshot: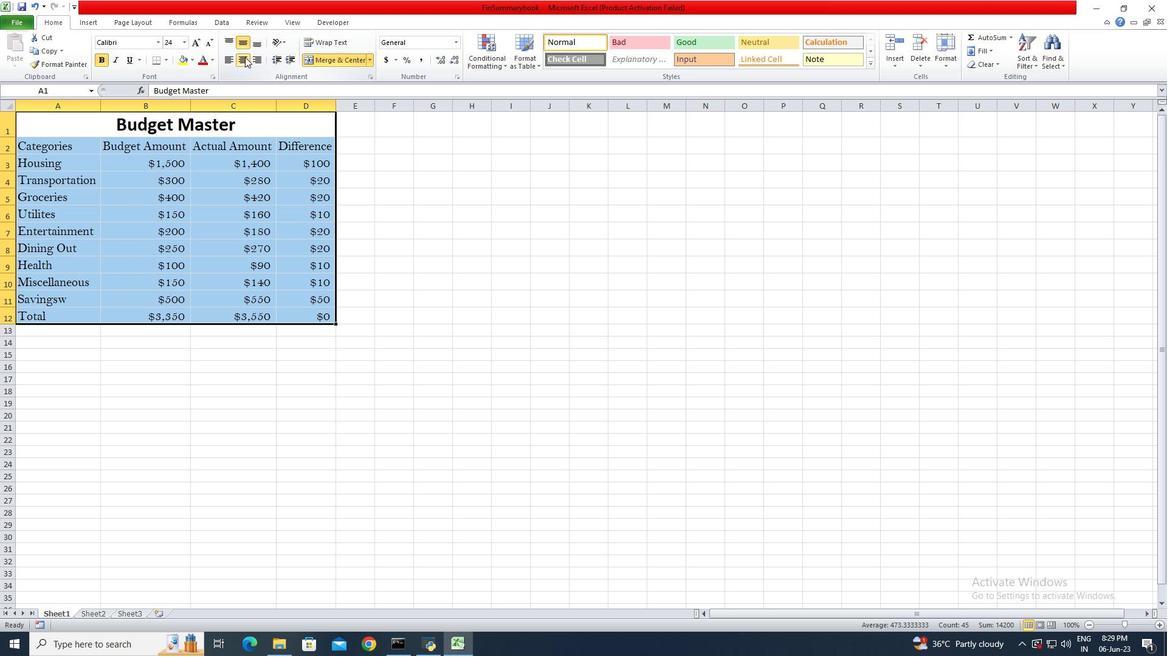 
Action: Mouse moved to (26, 24)
Screenshot: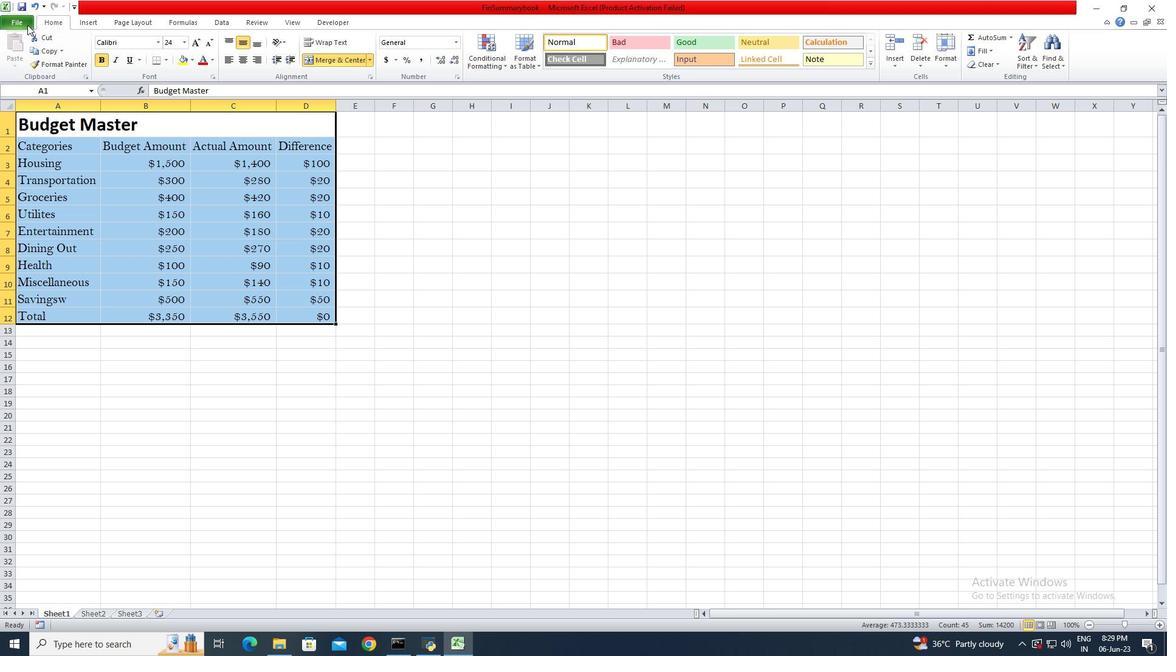 
Action: Mouse pressed left at (26, 24)
Screenshot: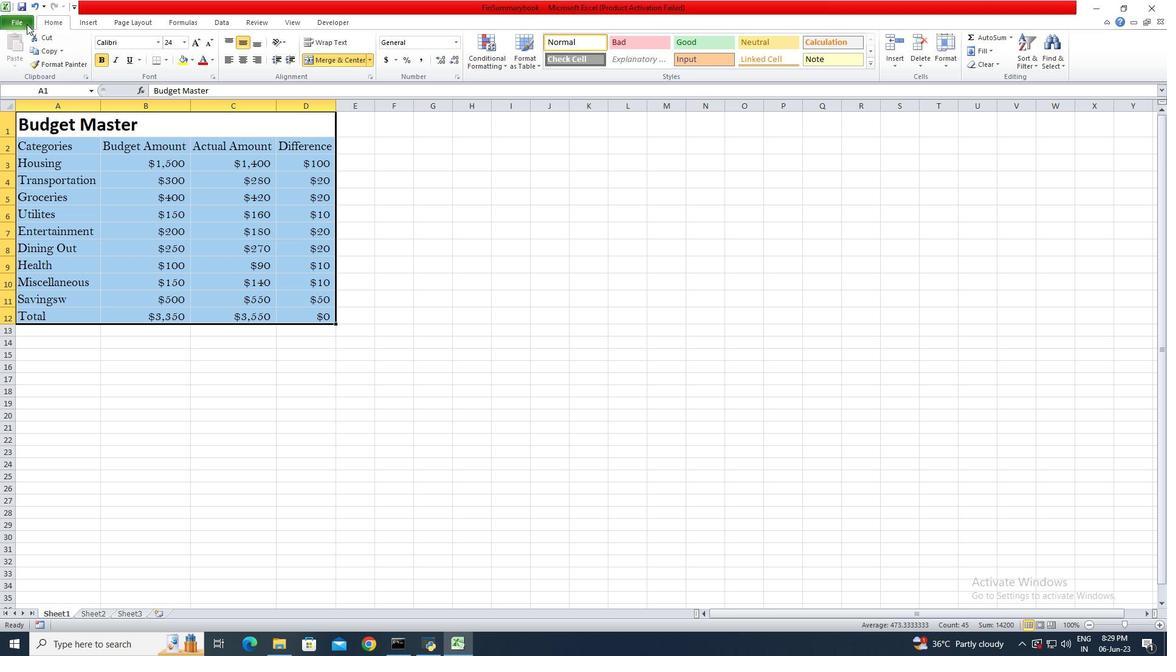 
Action: Mouse moved to (44, 38)
Screenshot: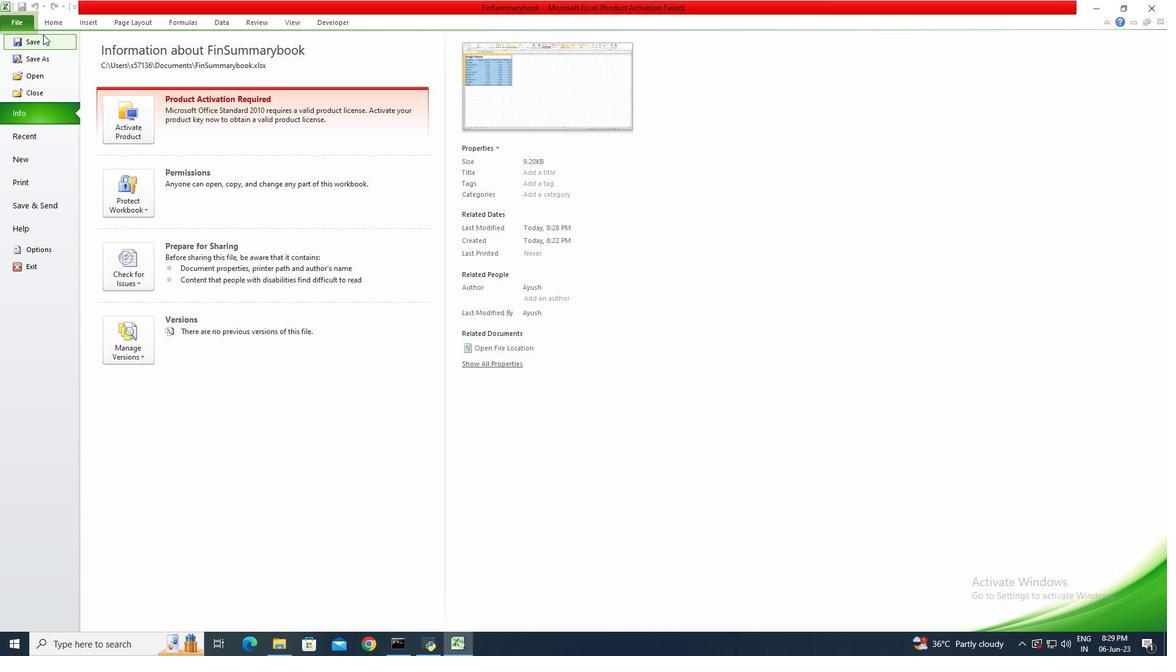 
Action: Mouse pressed left at (44, 38)
Screenshot: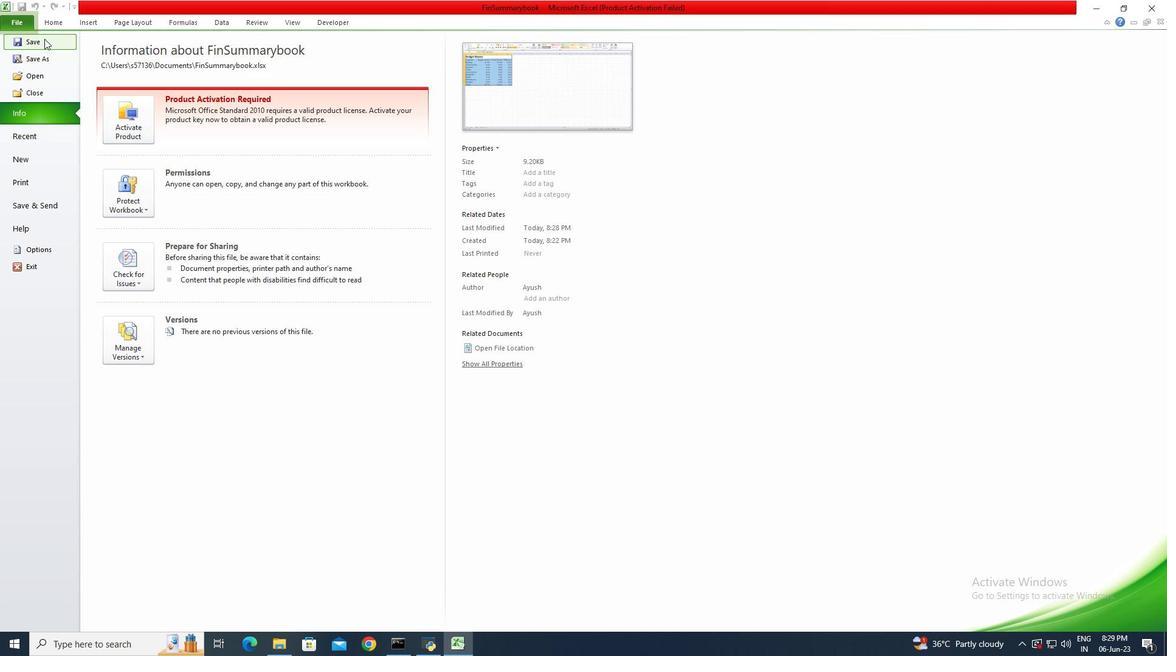 
Action: Mouse moved to (65, 190)
Screenshot: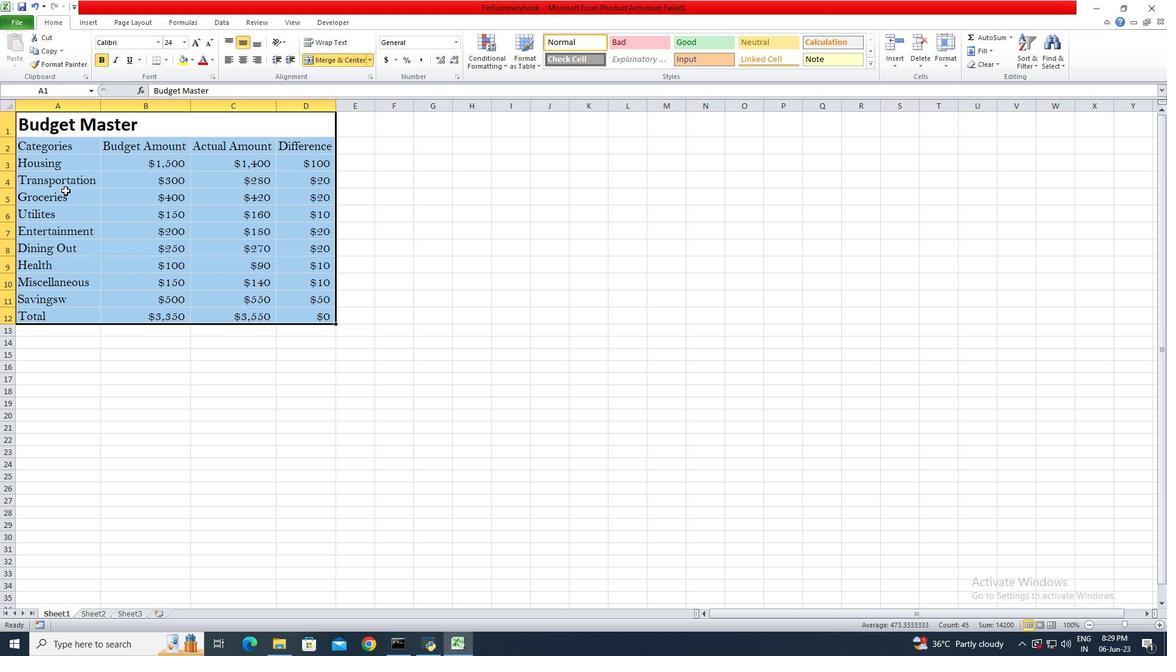 
